 Task: Open Card Augmented Reality Review in Board IT Service Desk Management to Workspace Agile Coaching and add a team member Softage.2@softage.net, a label Purple, a checklist Brewing, an attachment from your google drive, a color Purple and finally, add a card description 'Plan and execute company team-building seminar' and a comment 'This task requires us to be proactive in identifying potential risks and taking steps to mitigate them.'. Add a start date 'Jan 02, 1900' with a due date 'Jan 09, 1900'
Action: Mouse moved to (106, 366)
Screenshot: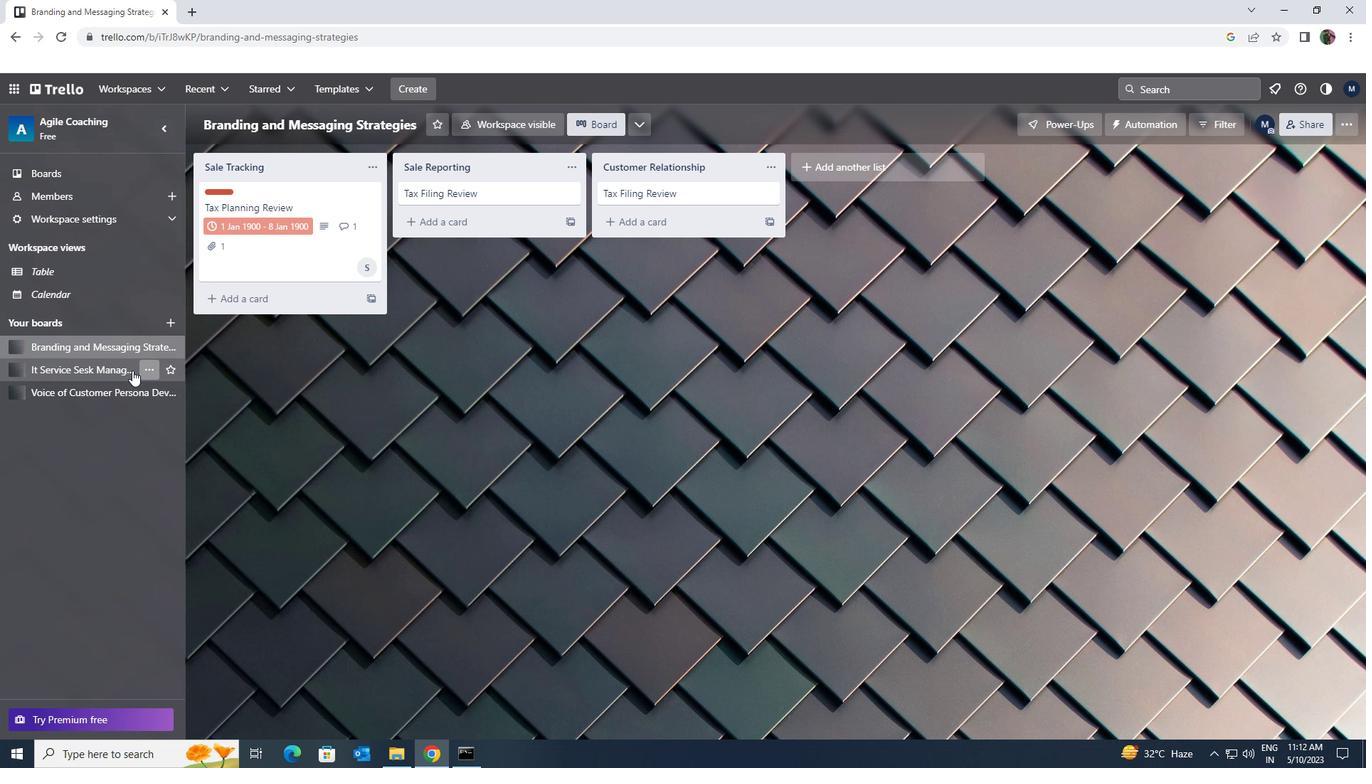 
Action: Mouse pressed left at (106, 366)
Screenshot: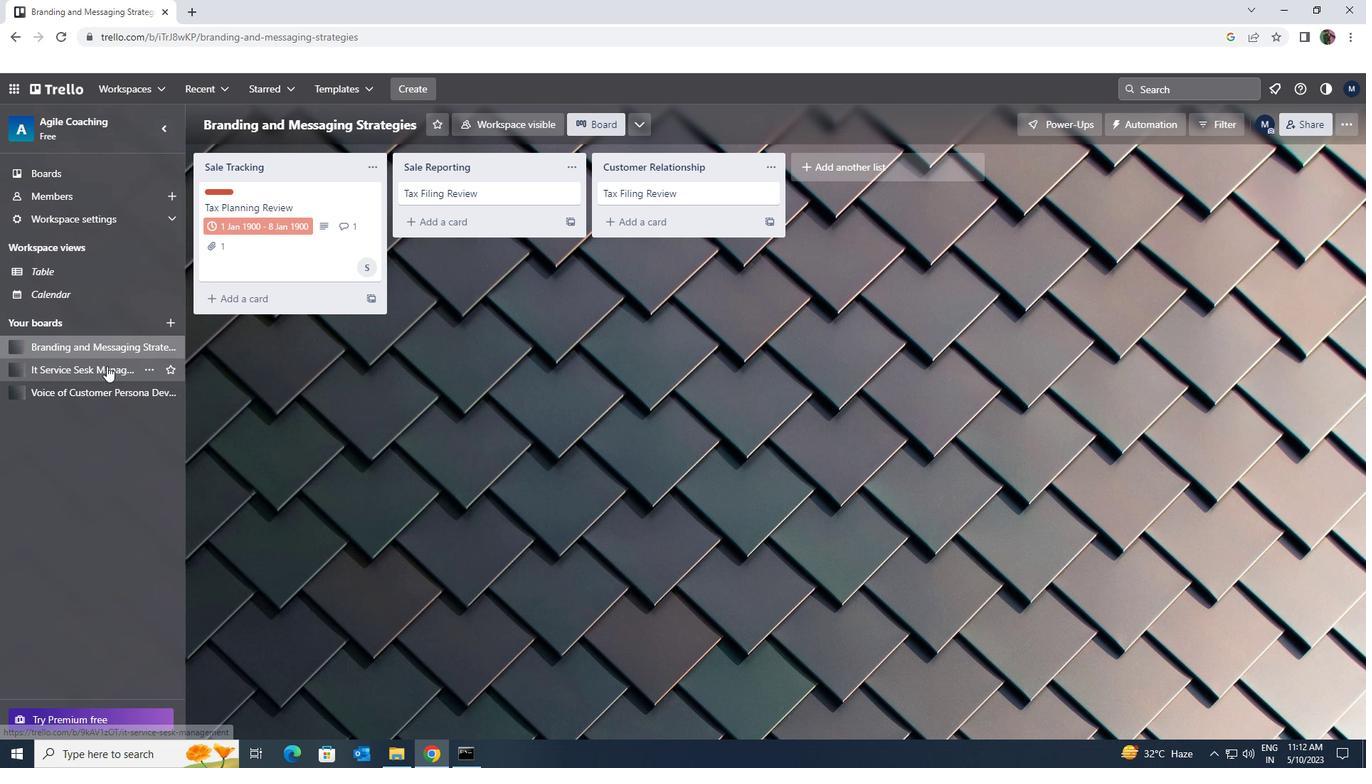 
Action: Mouse moved to (231, 193)
Screenshot: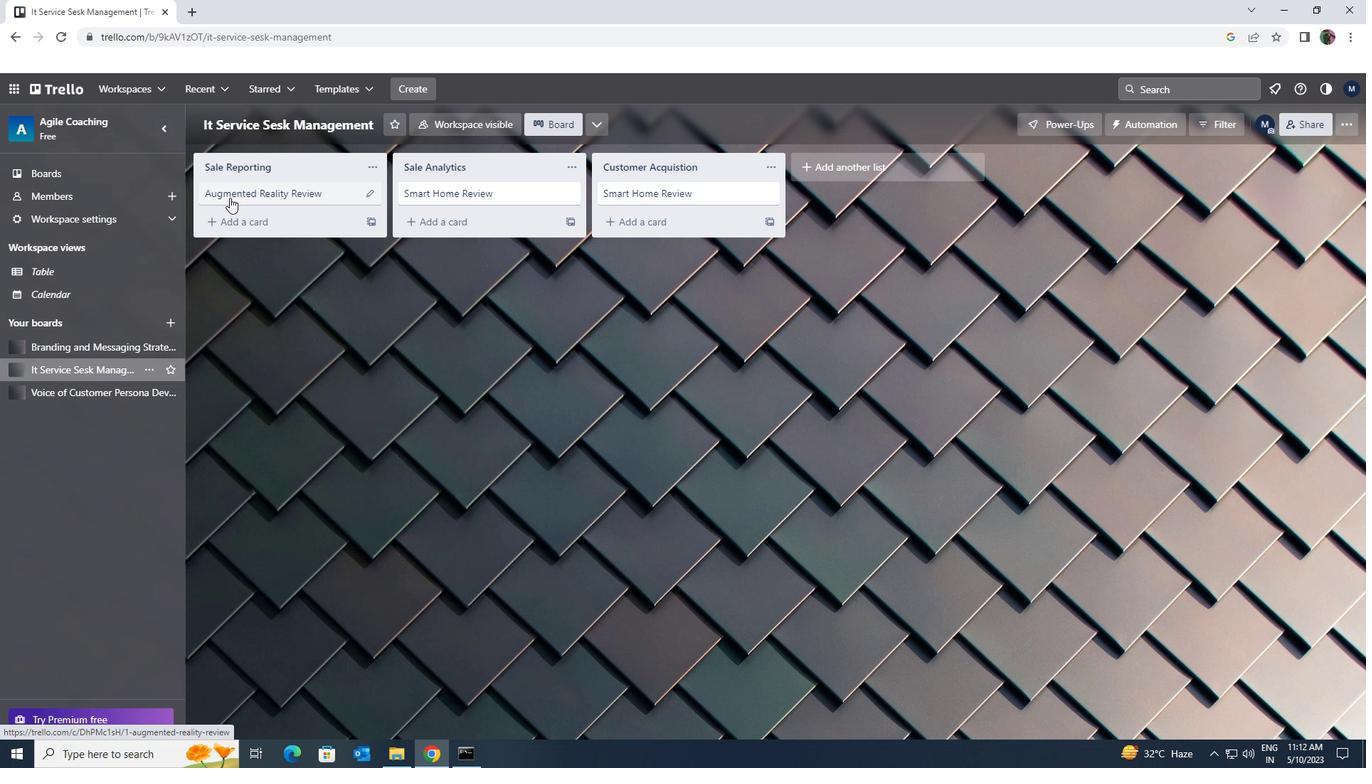 
Action: Mouse pressed left at (231, 193)
Screenshot: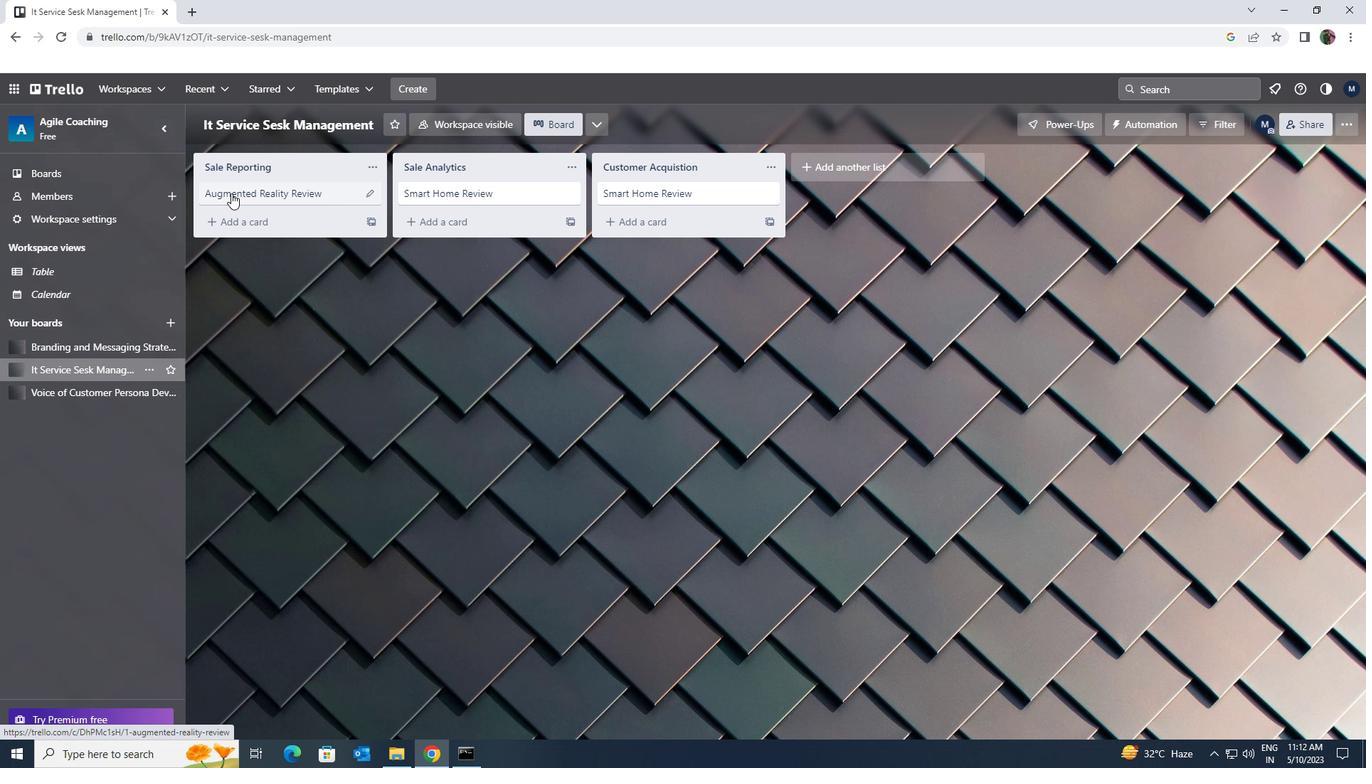 
Action: Mouse moved to (826, 204)
Screenshot: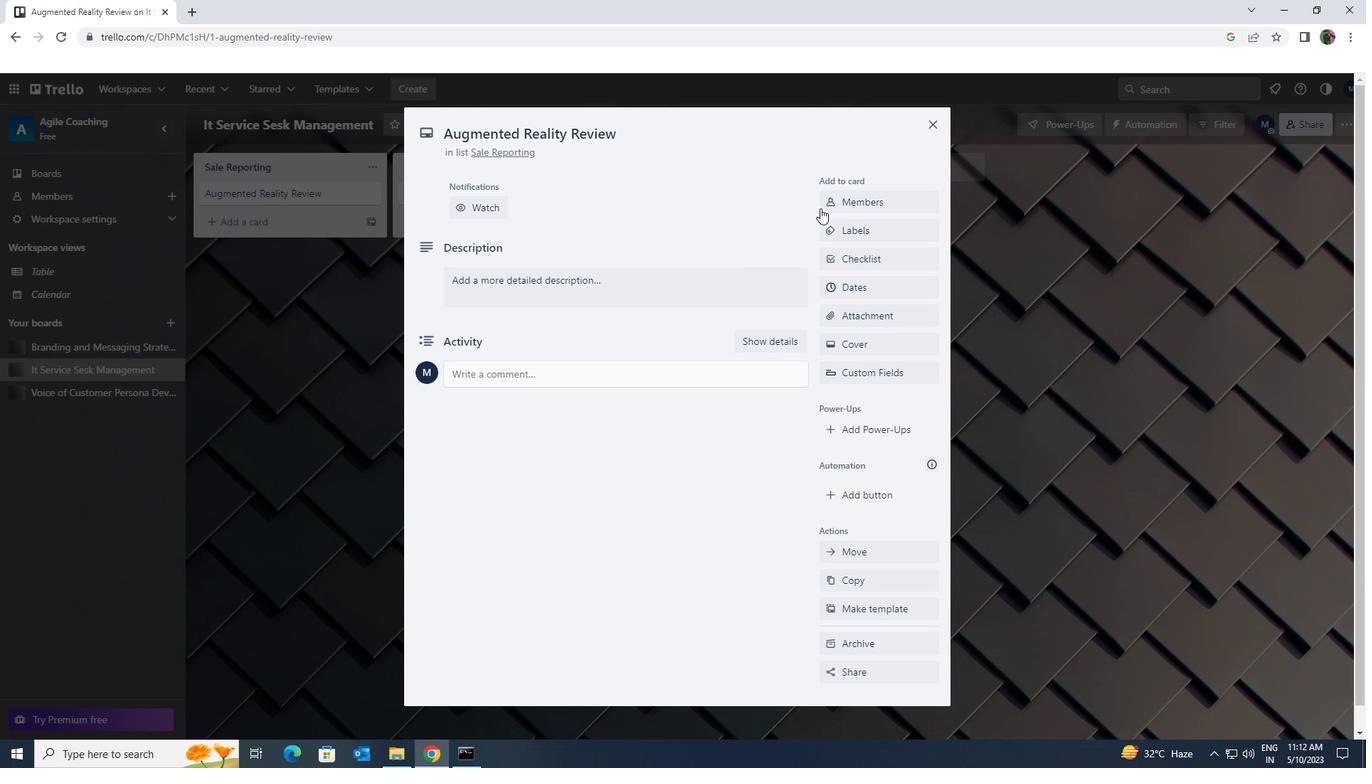 
Action: Mouse pressed left at (826, 204)
Screenshot: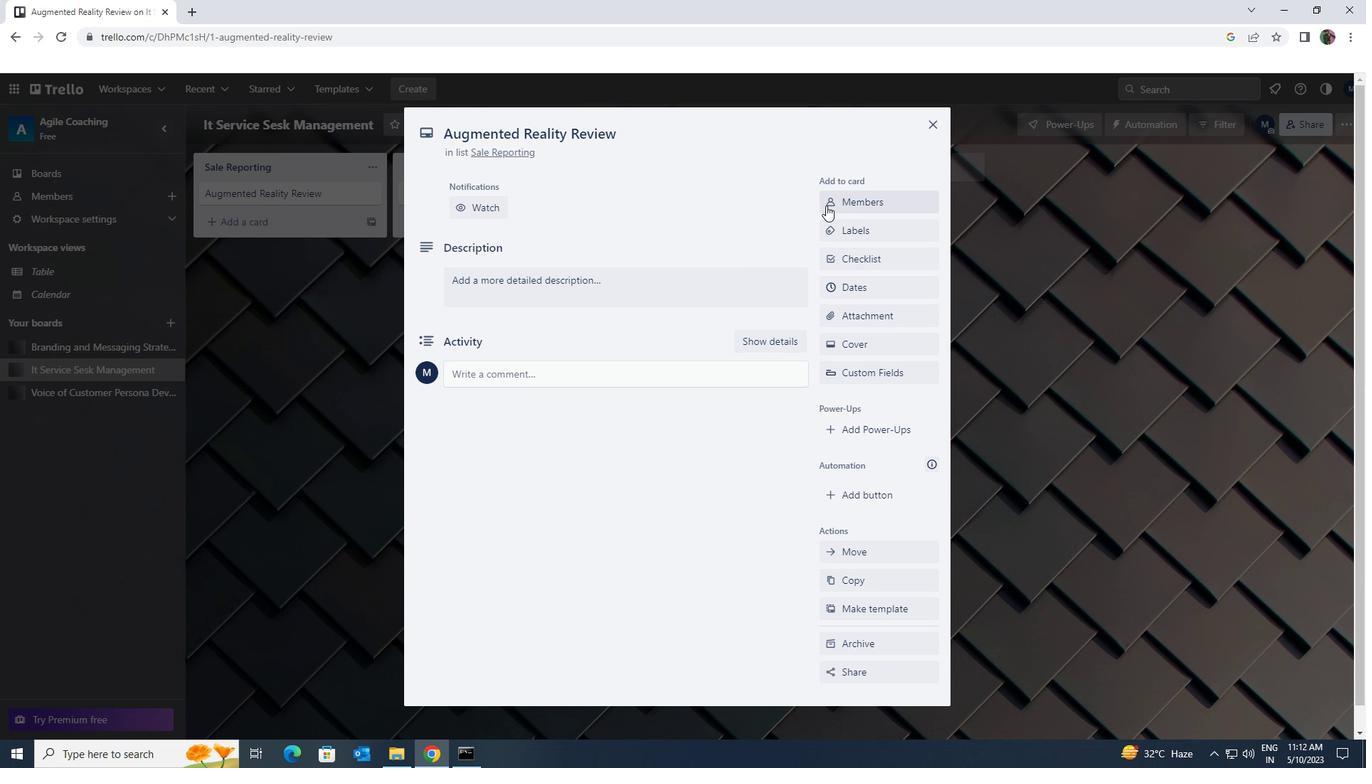
Action: Mouse moved to (828, 204)
Screenshot: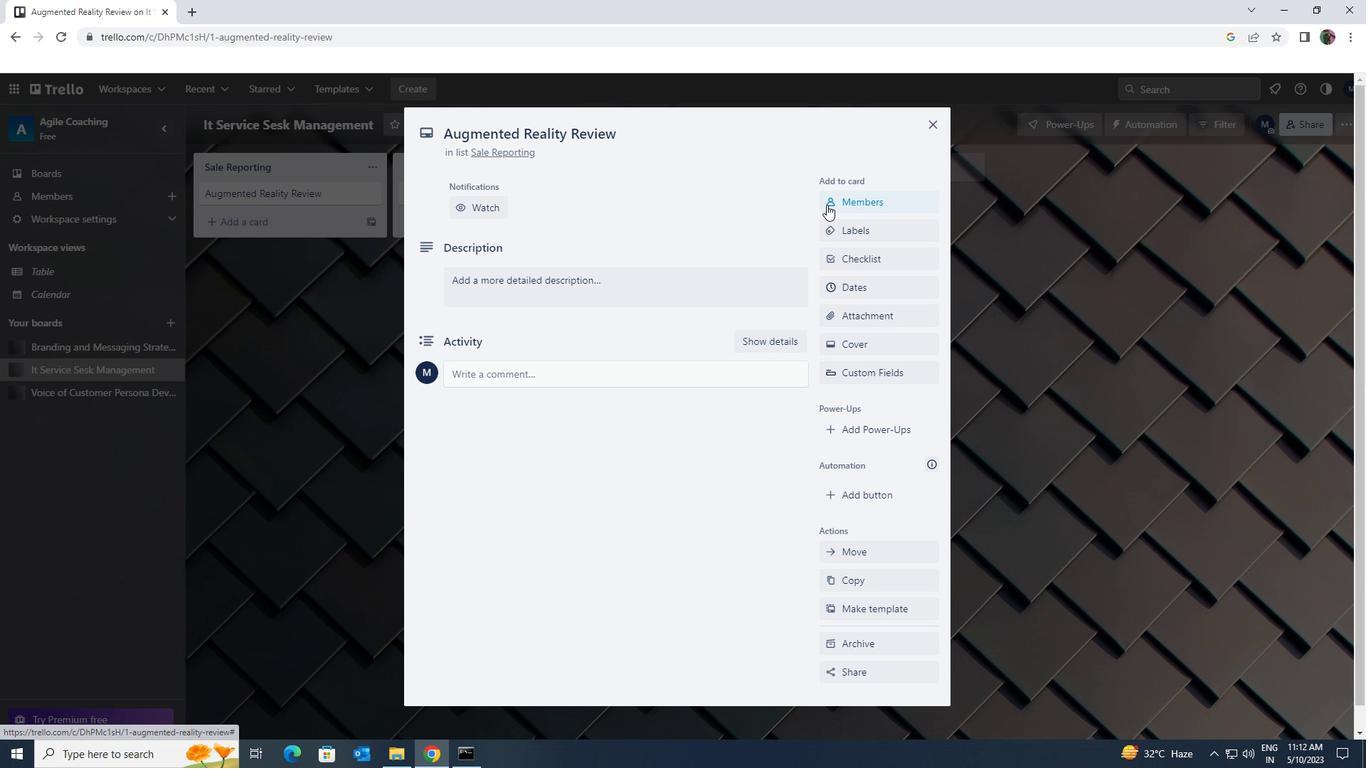 
Action: Key pressed <Key.shift>SOFTAGE.2<Key.shift>@SOFTAGE.NET
Screenshot: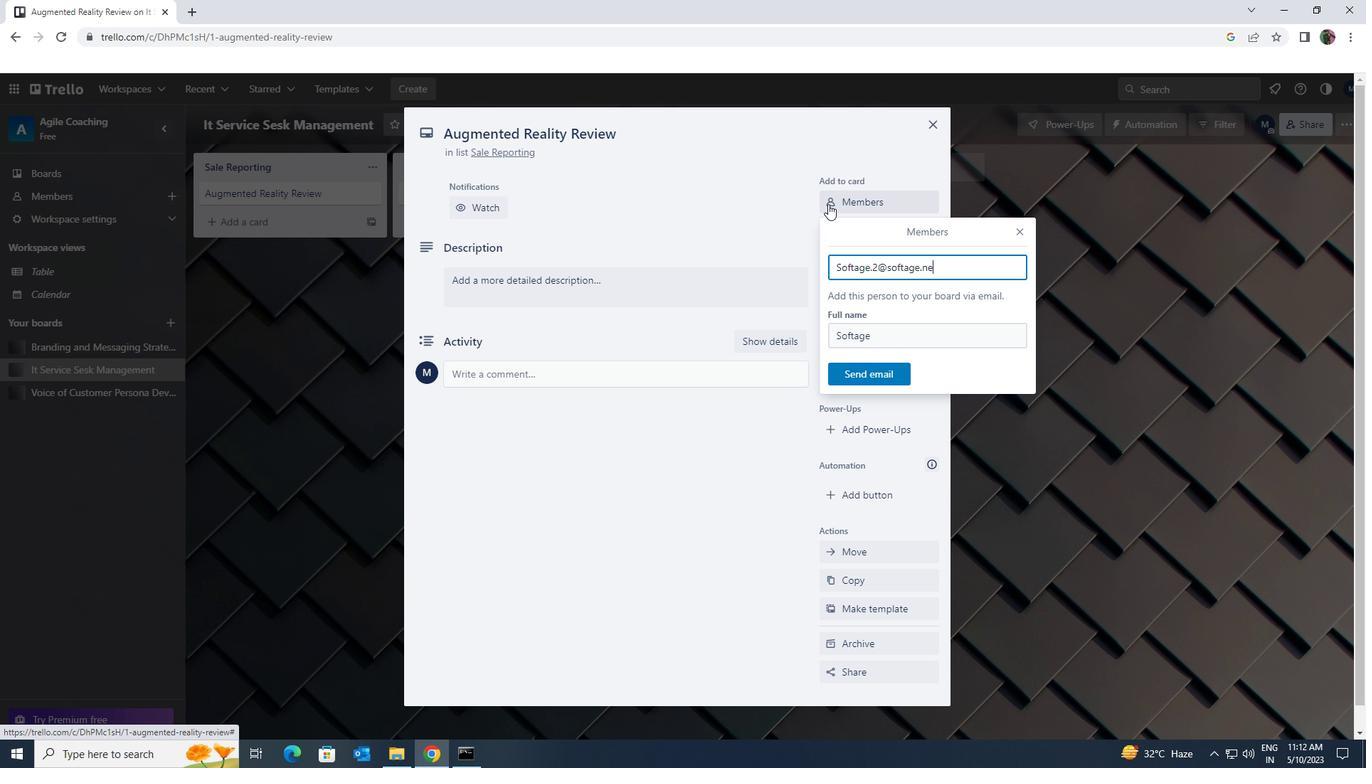
Action: Mouse moved to (888, 367)
Screenshot: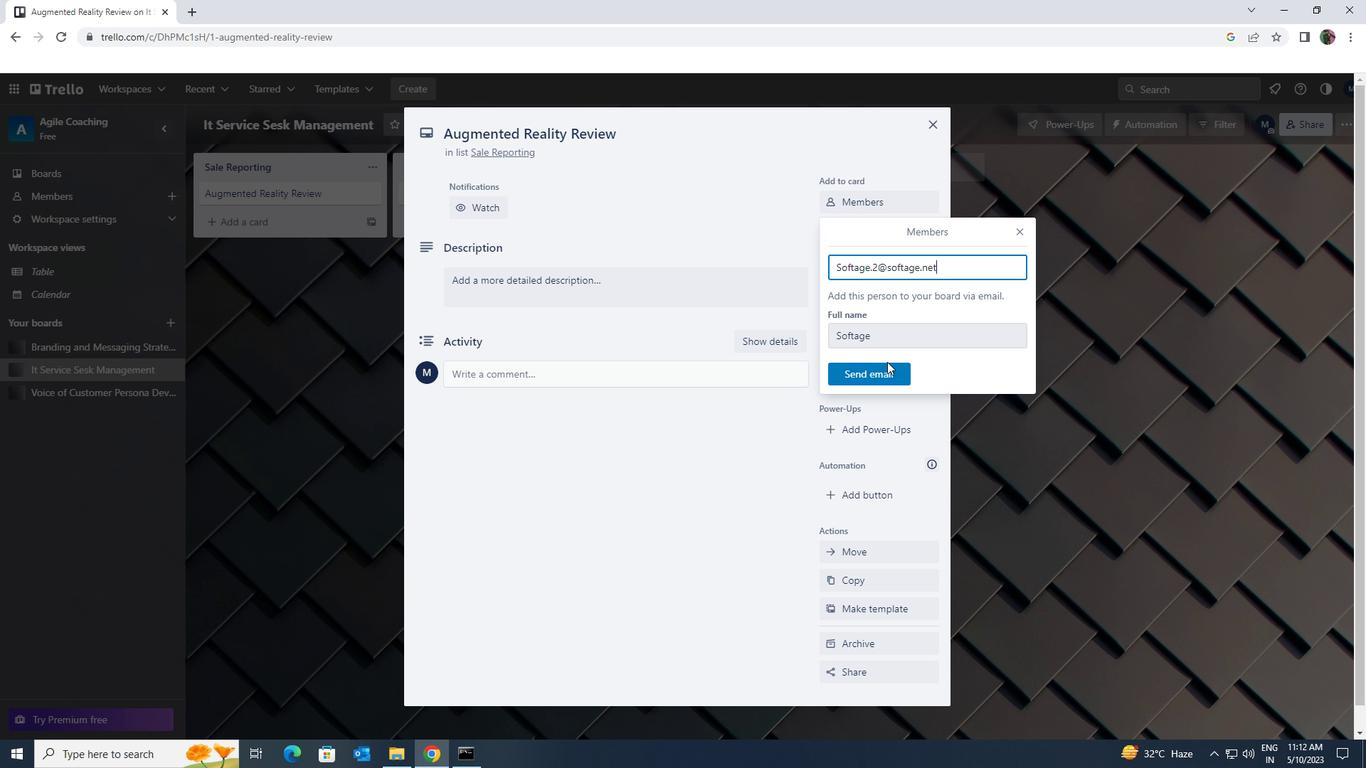 
Action: Mouse pressed left at (888, 367)
Screenshot: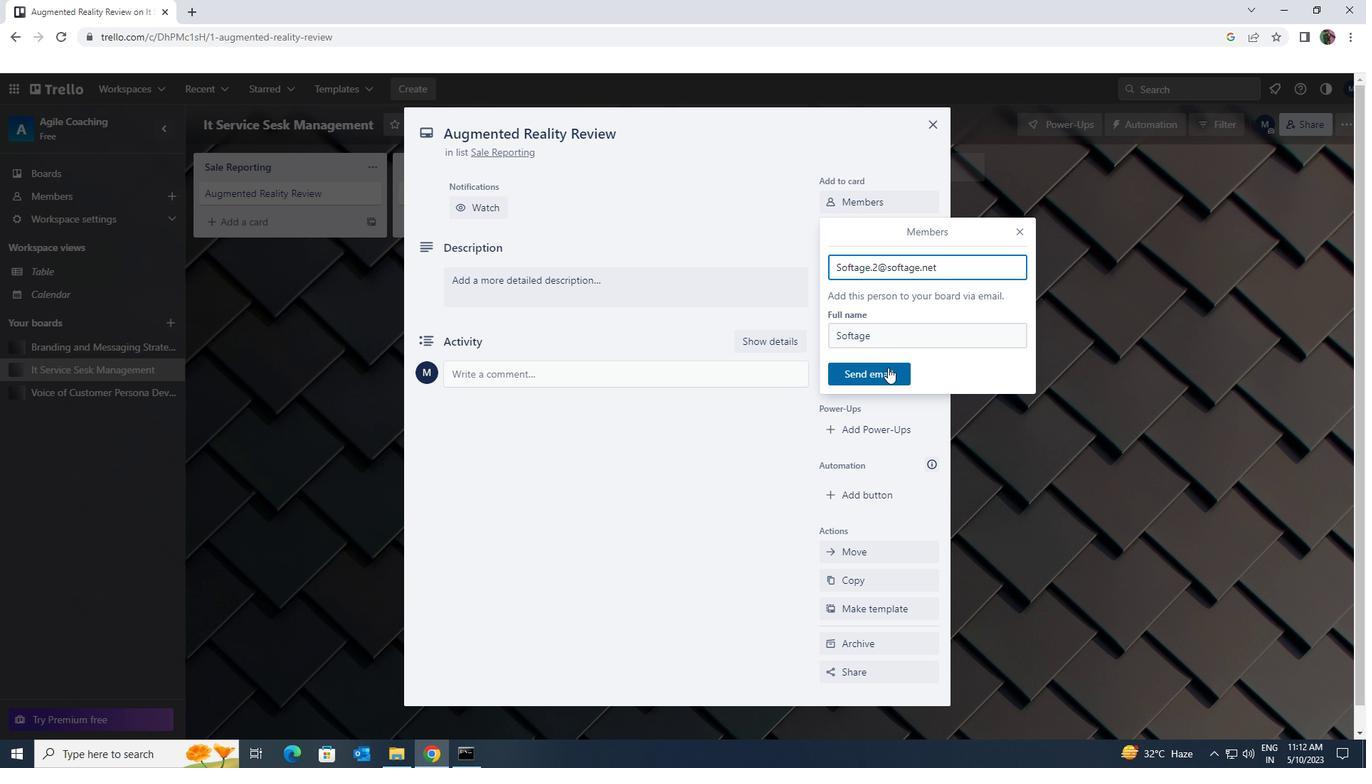 
Action: Mouse moved to (888, 285)
Screenshot: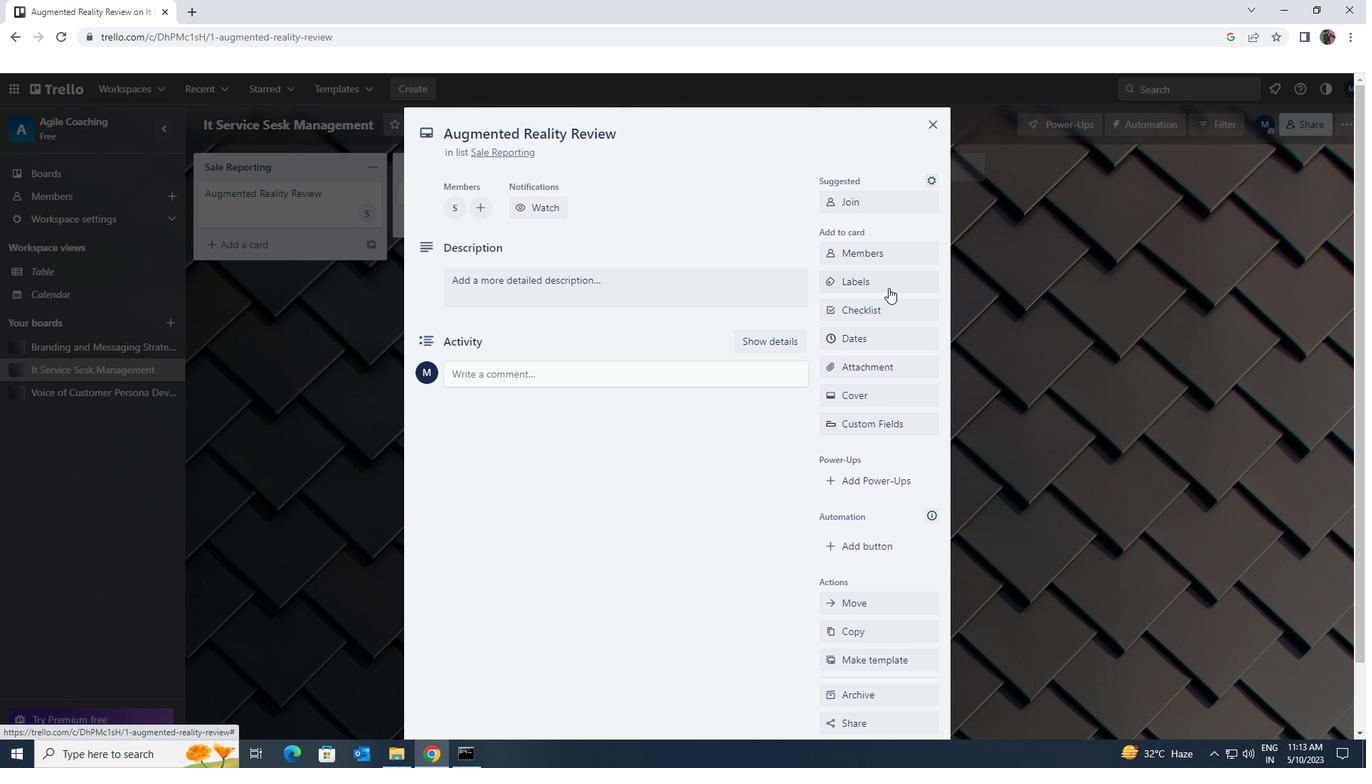 
Action: Mouse pressed left at (888, 285)
Screenshot: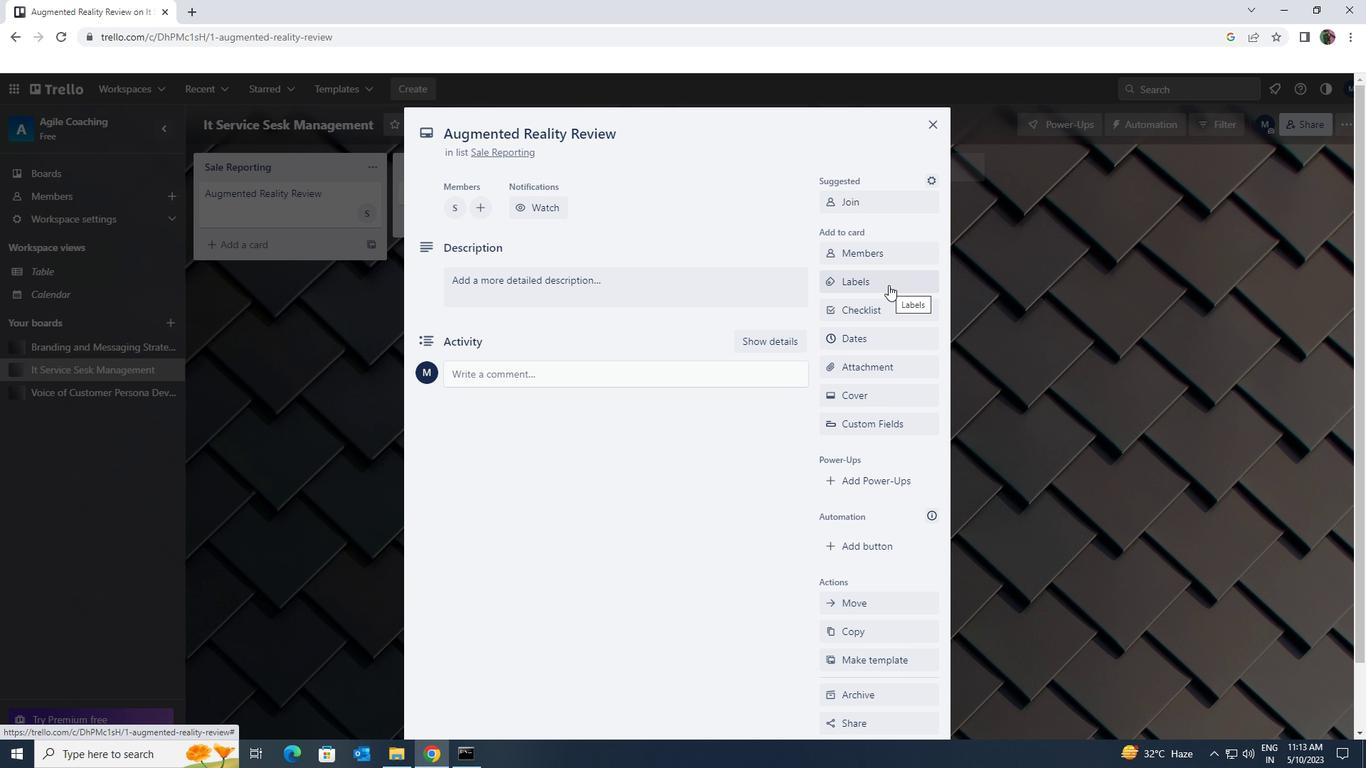 
Action: Mouse moved to (920, 559)
Screenshot: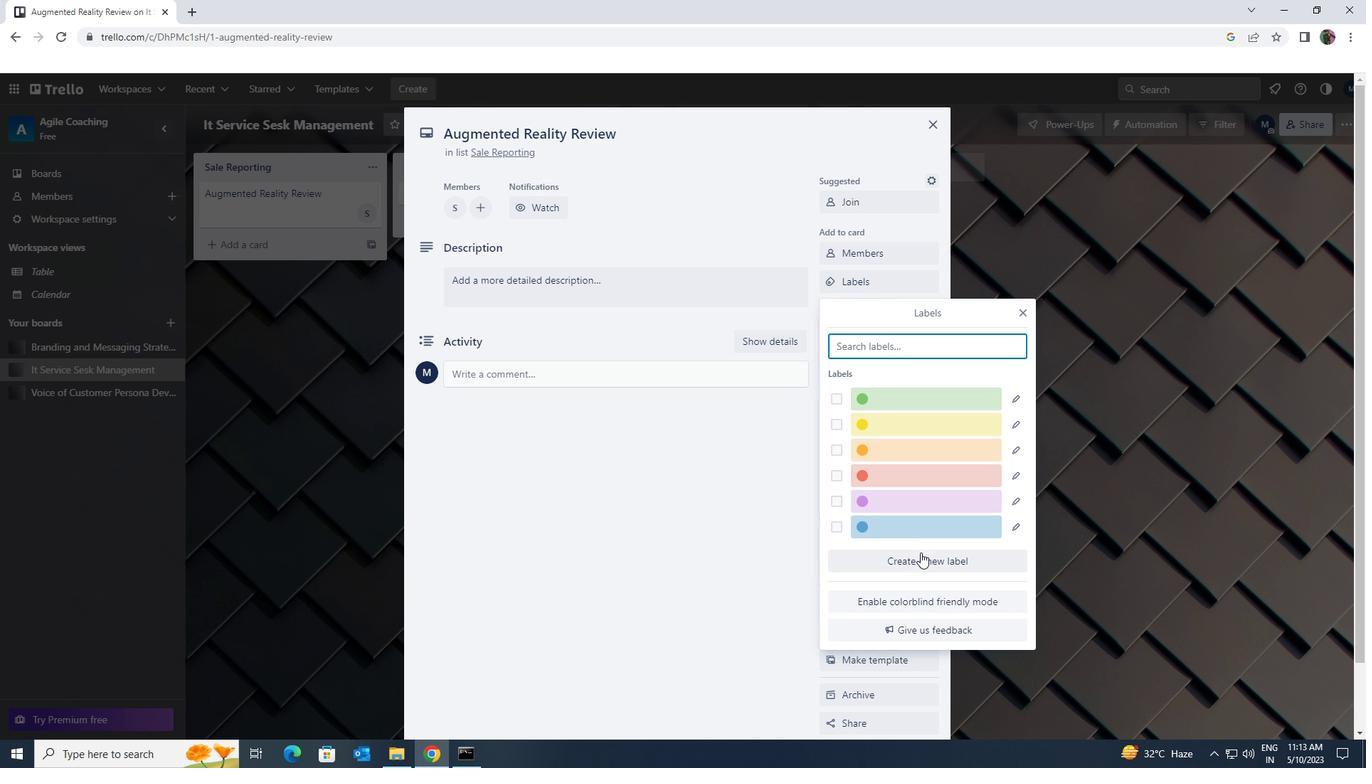 
Action: Mouse pressed left at (920, 559)
Screenshot: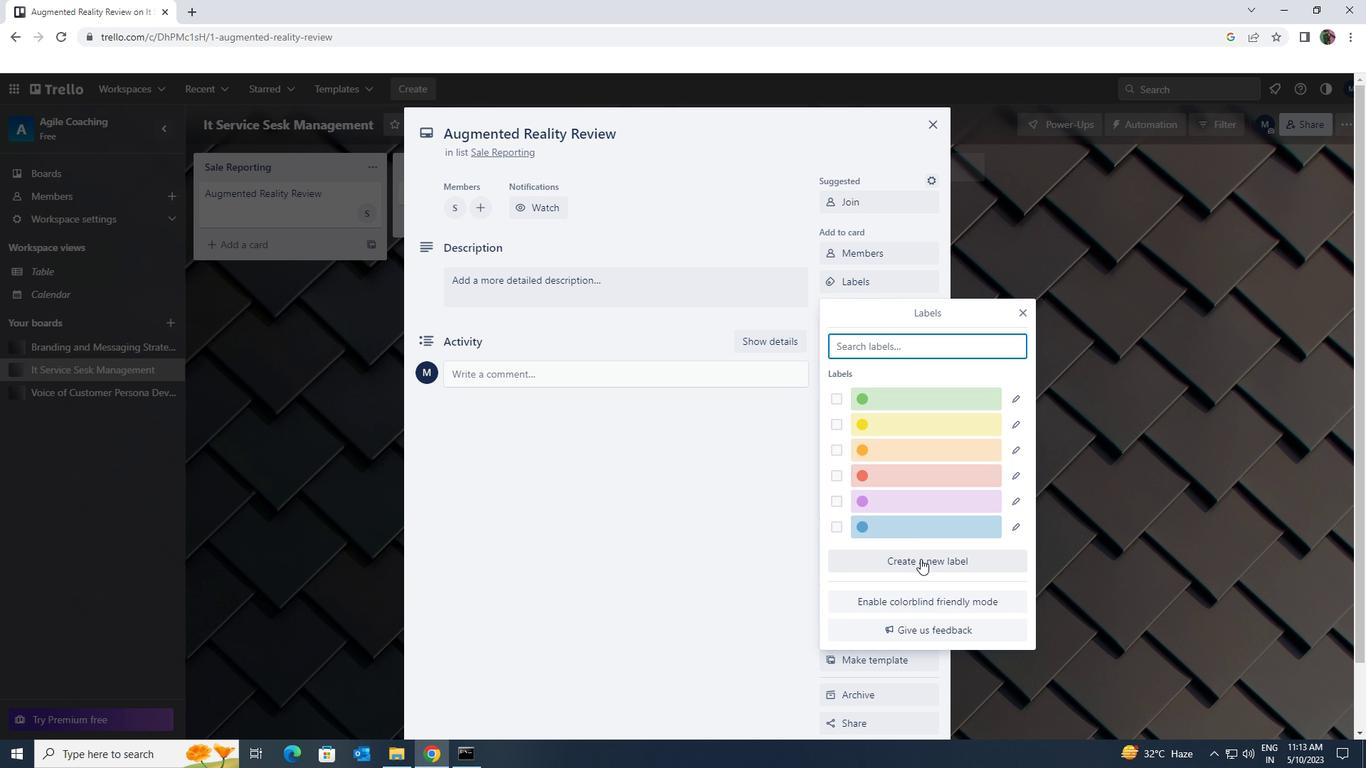 
Action: Mouse moved to (999, 544)
Screenshot: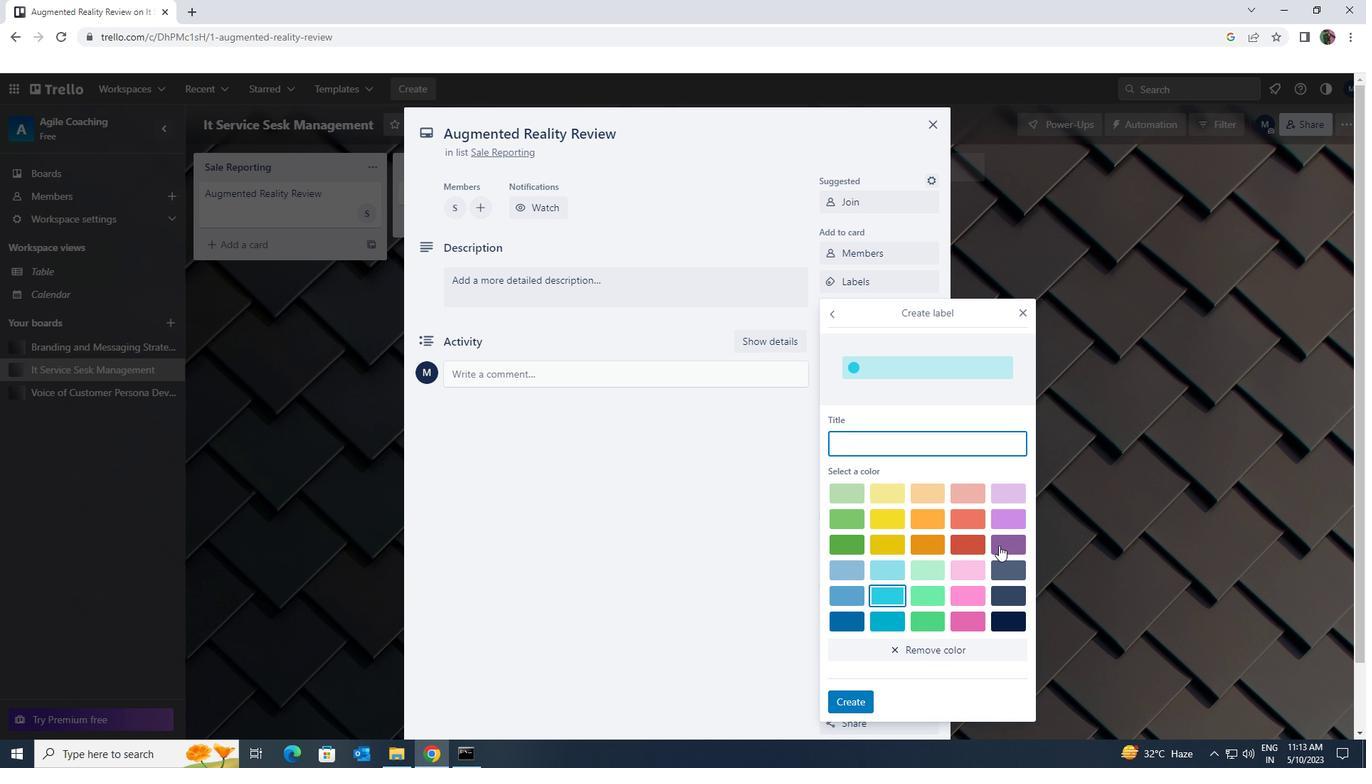 
Action: Mouse pressed left at (999, 544)
Screenshot: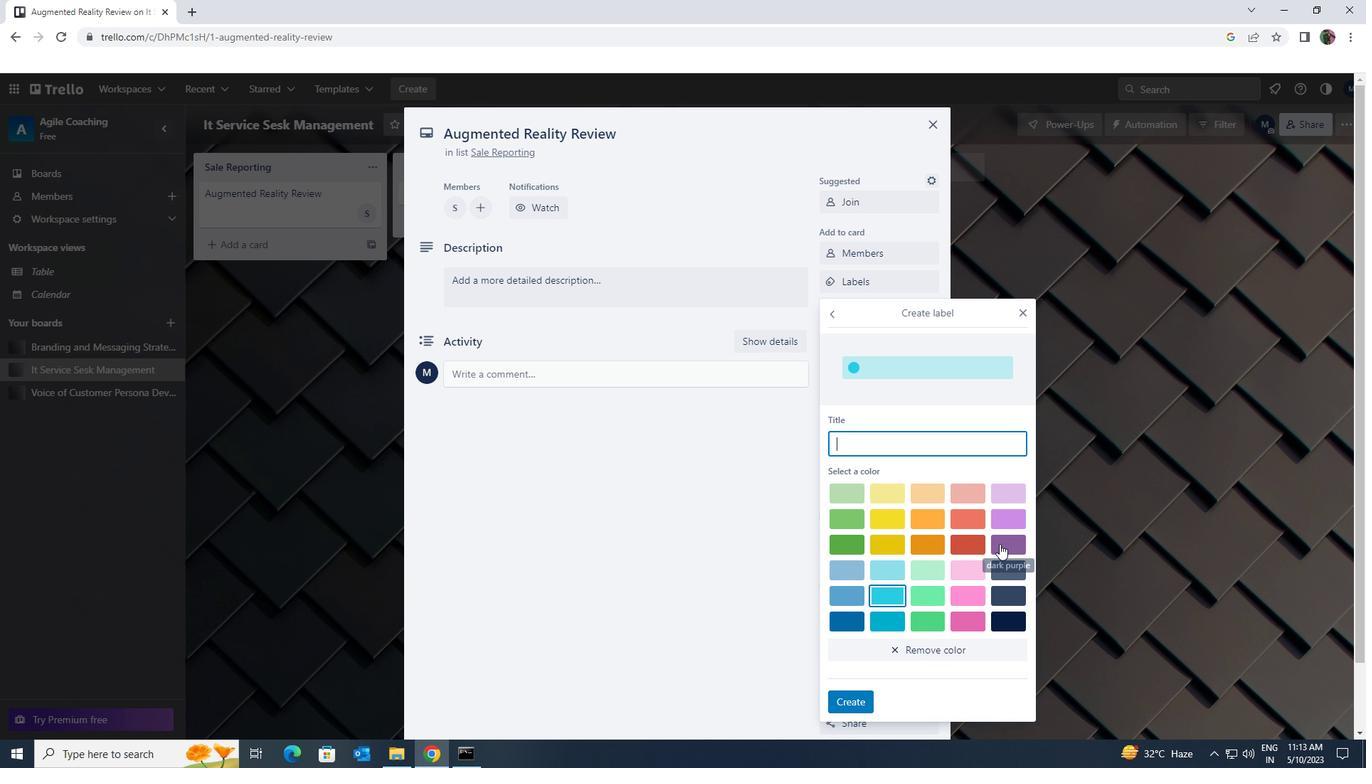 
Action: Mouse moved to (850, 706)
Screenshot: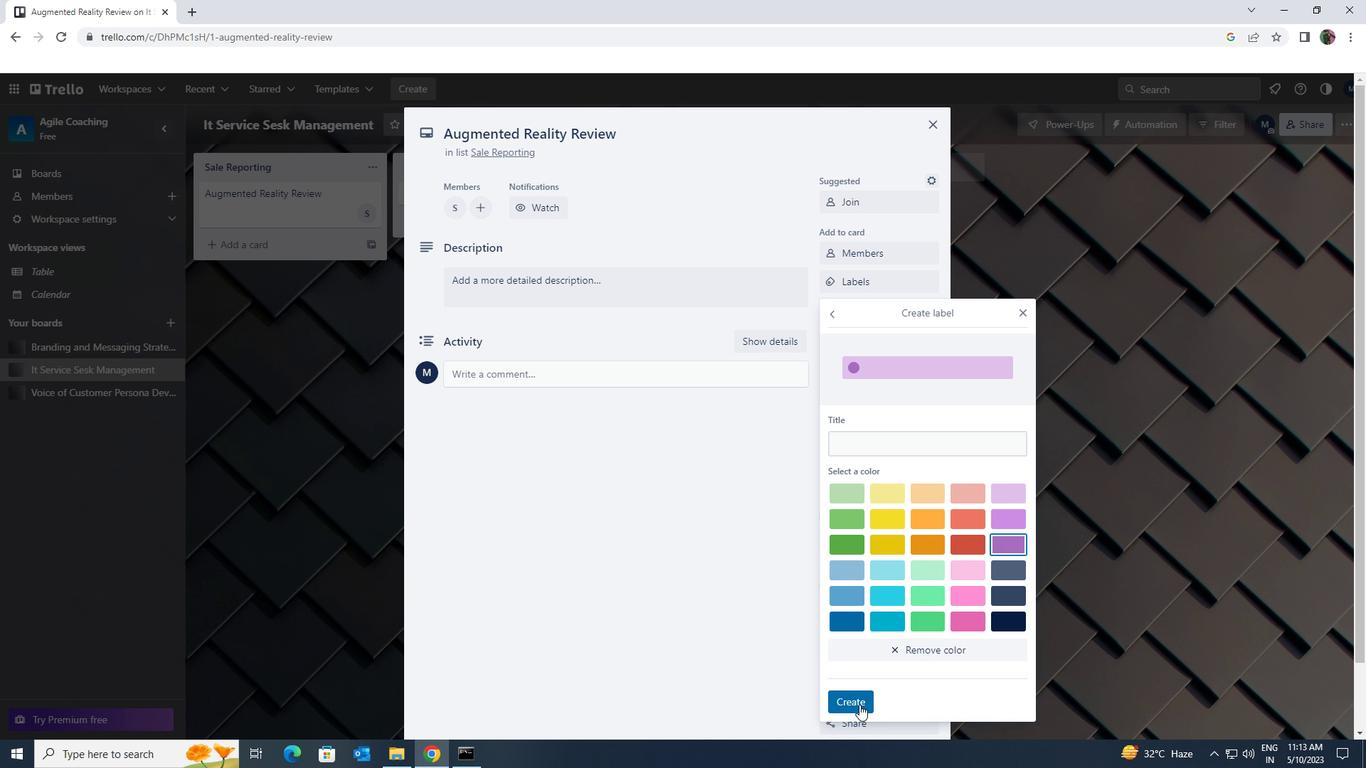 
Action: Mouse pressed left at (850, 706)
Screenshot: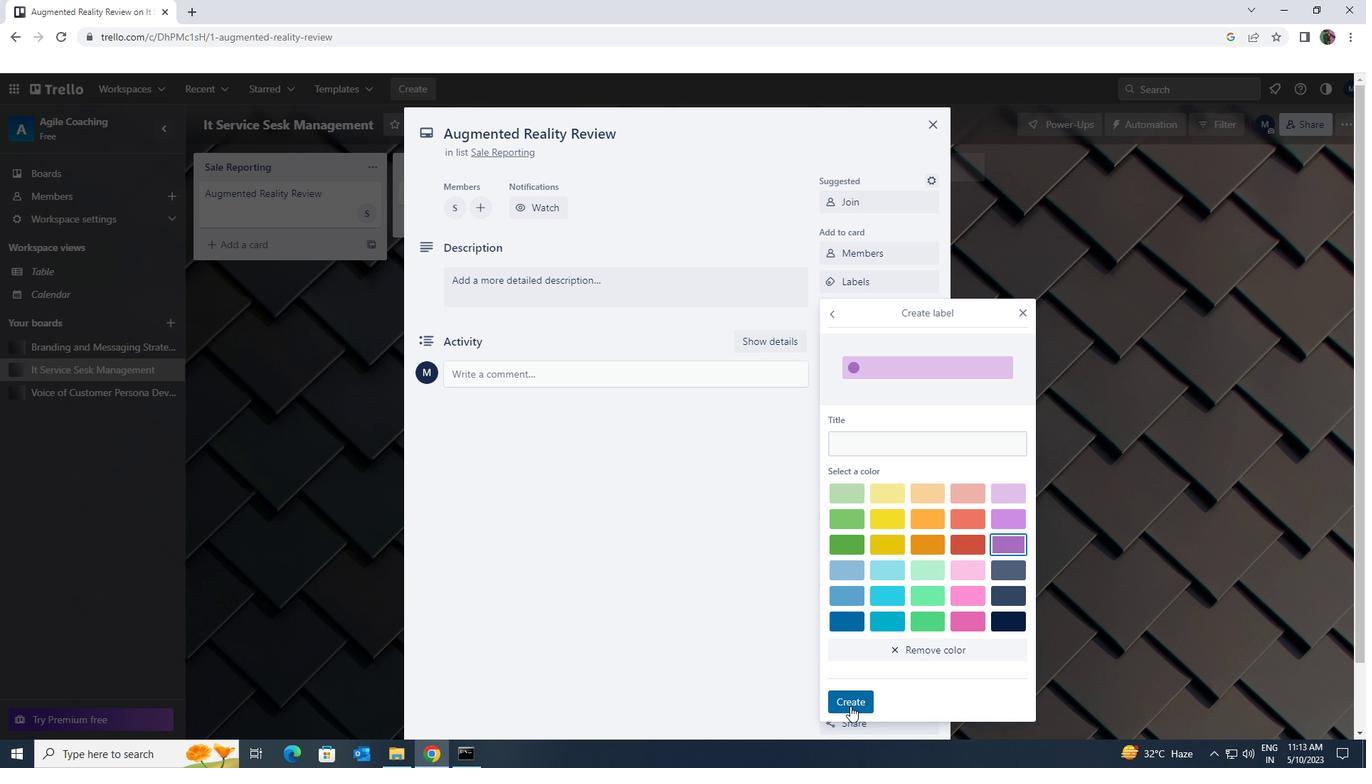 
Action: Mouse moved to (1017, 313)
Screenshot: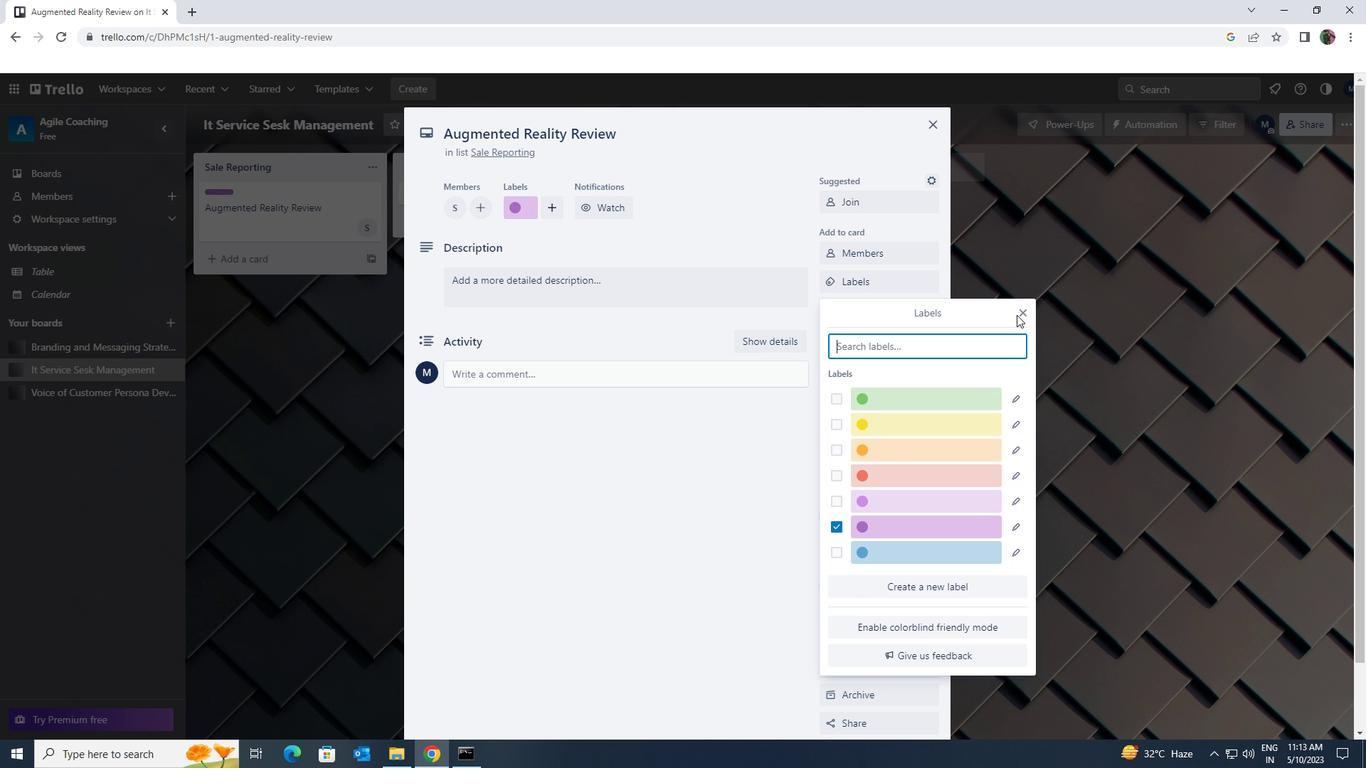 
Action: Mouse pressed left at (1017, 313)
Screenshot: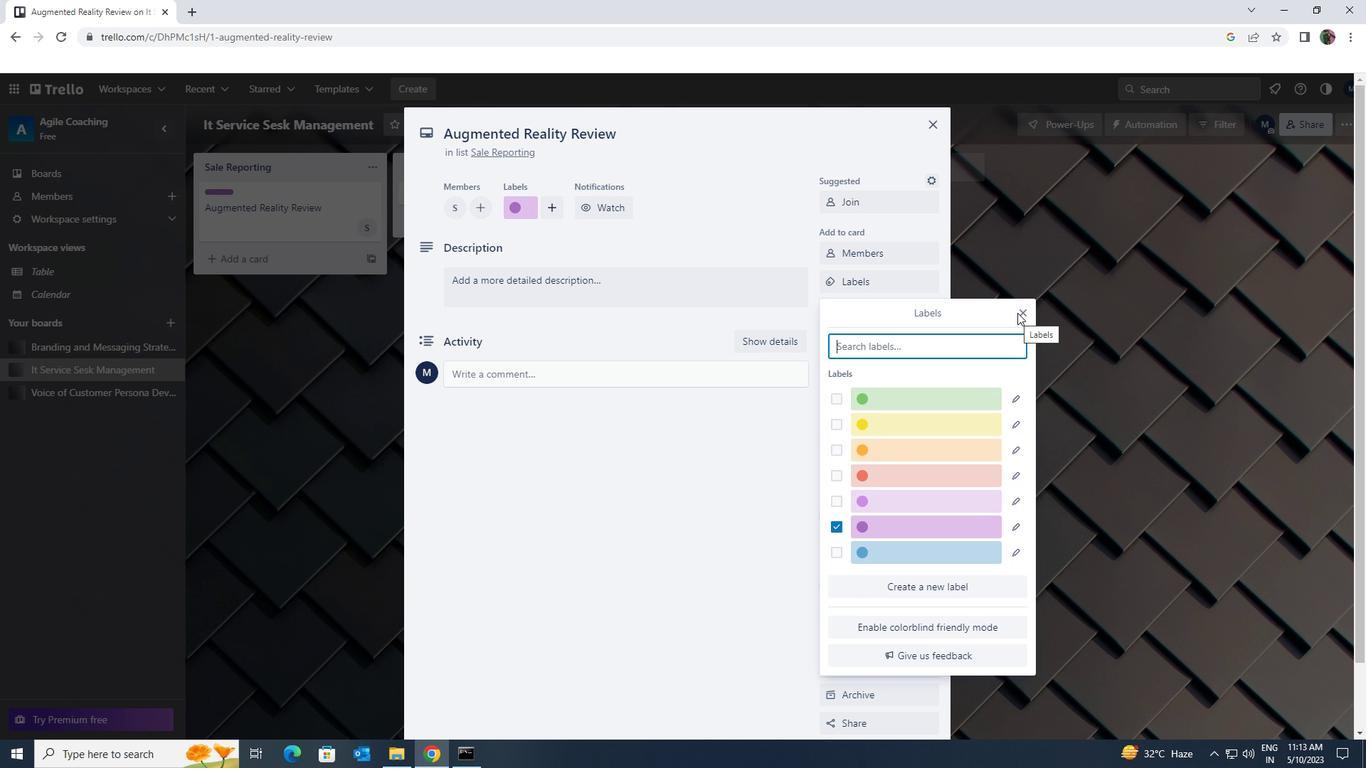 
Action: Mouse moved to (1024, 315)
Screenshot: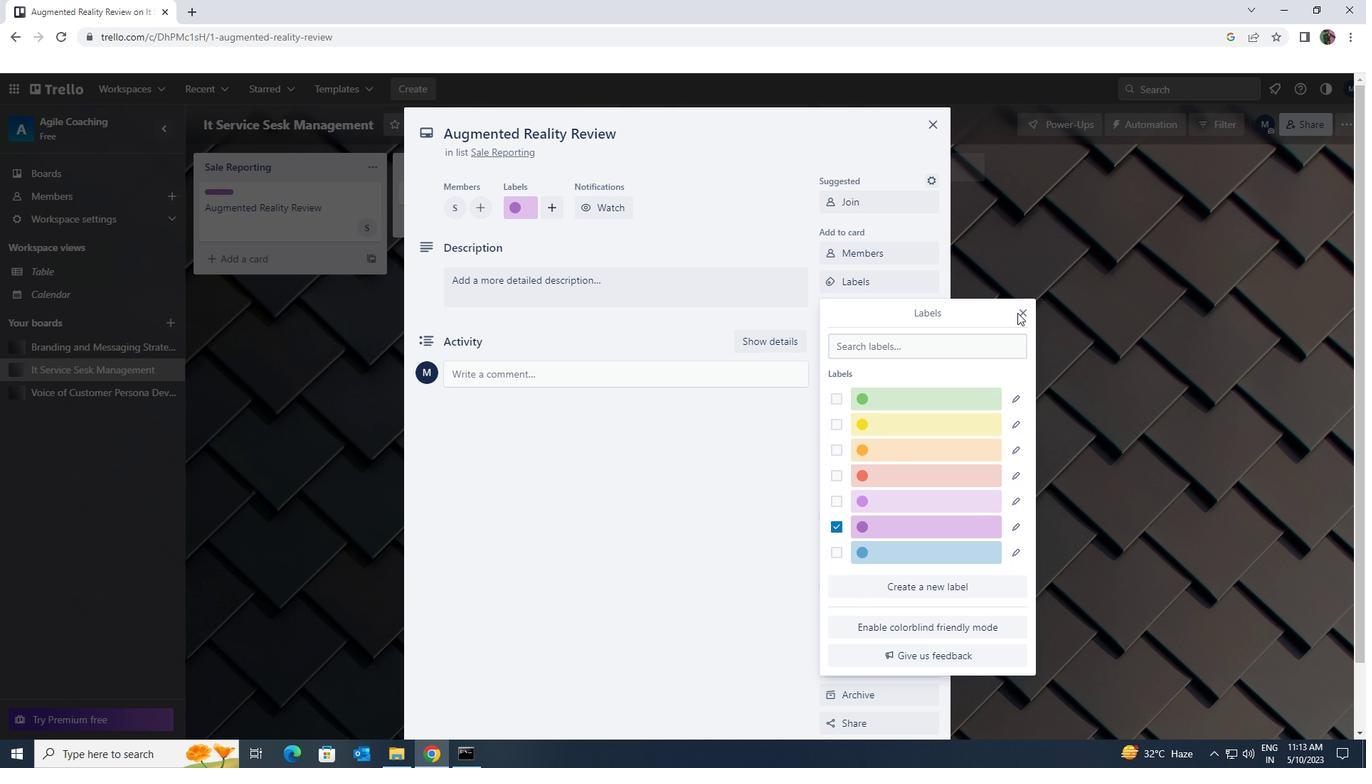 
Action: Mouse pressed left at (1024, 315)
Screenshot: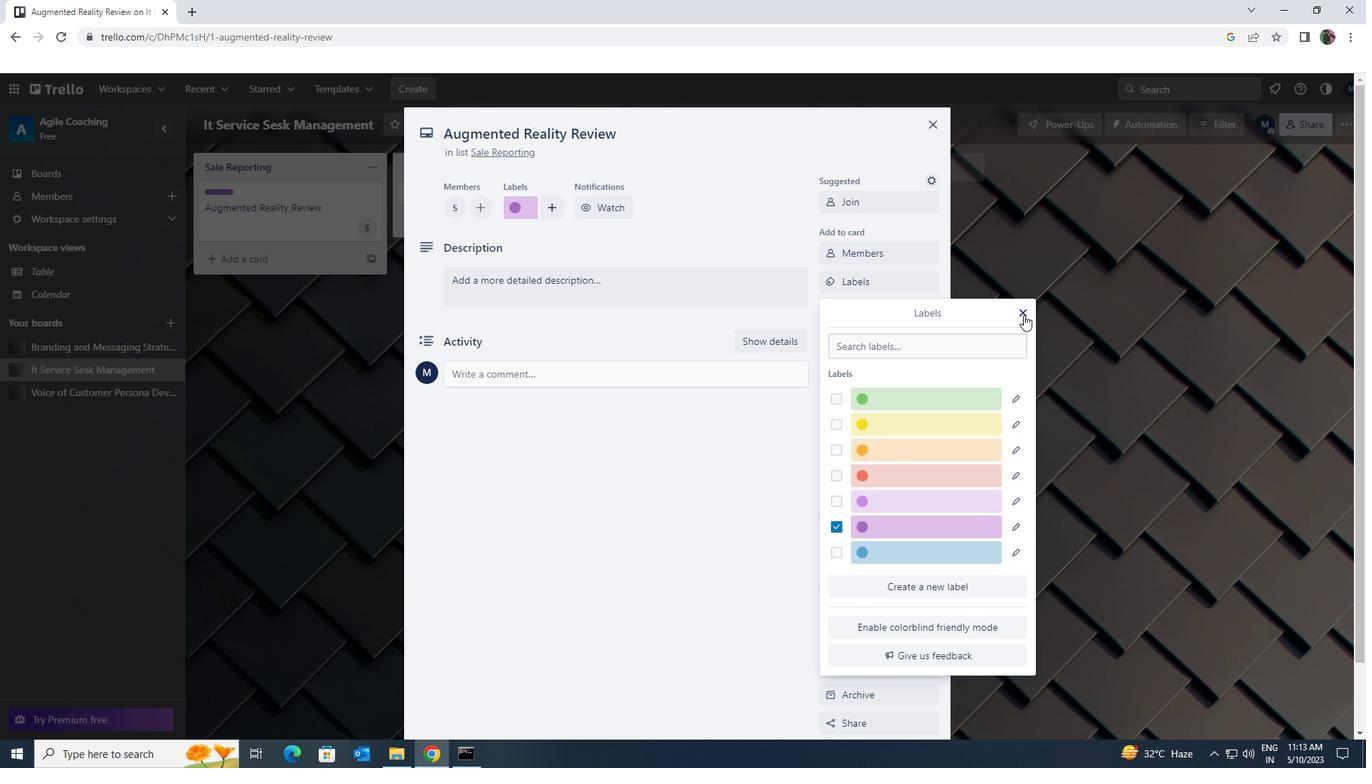 
Action: Mouse moved to (908, 313)
Screenshot: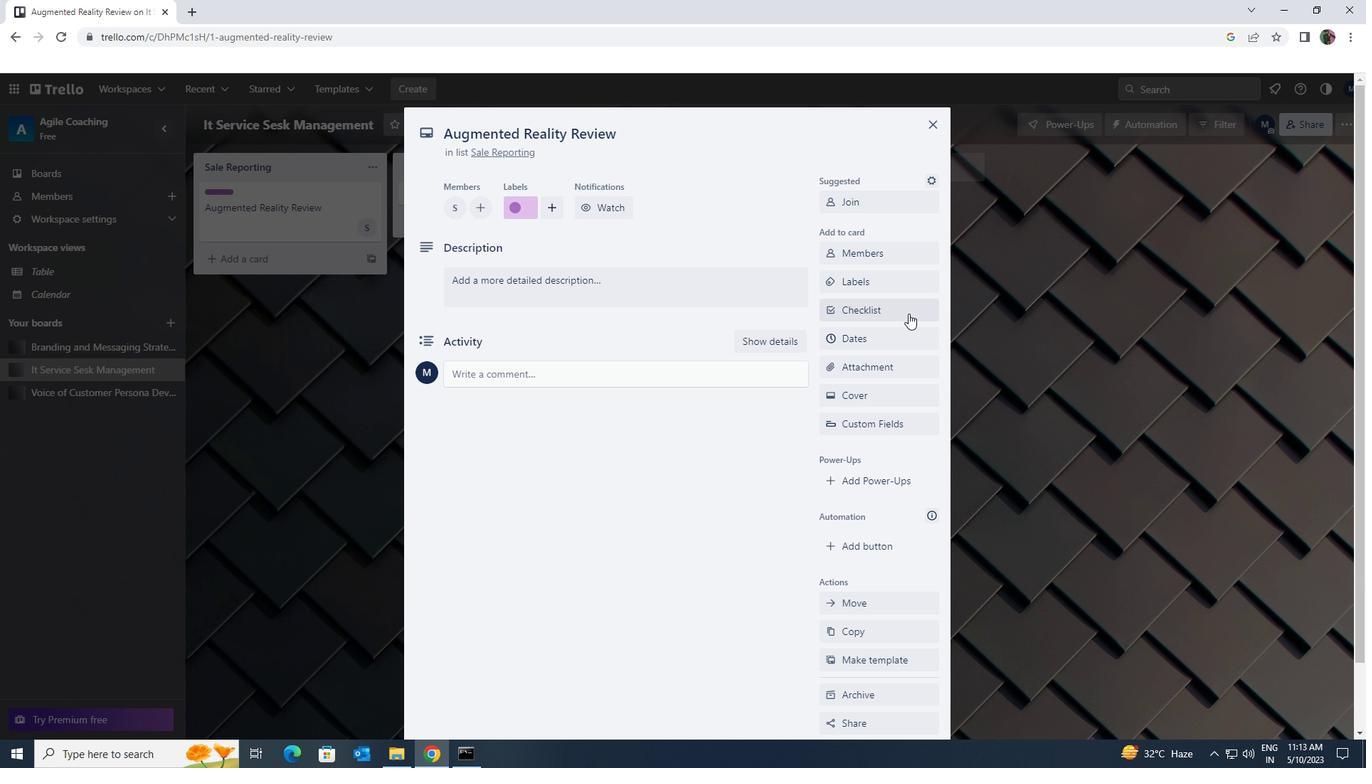 
Action: Mouse pressed left at (908, 313)
Screenshot: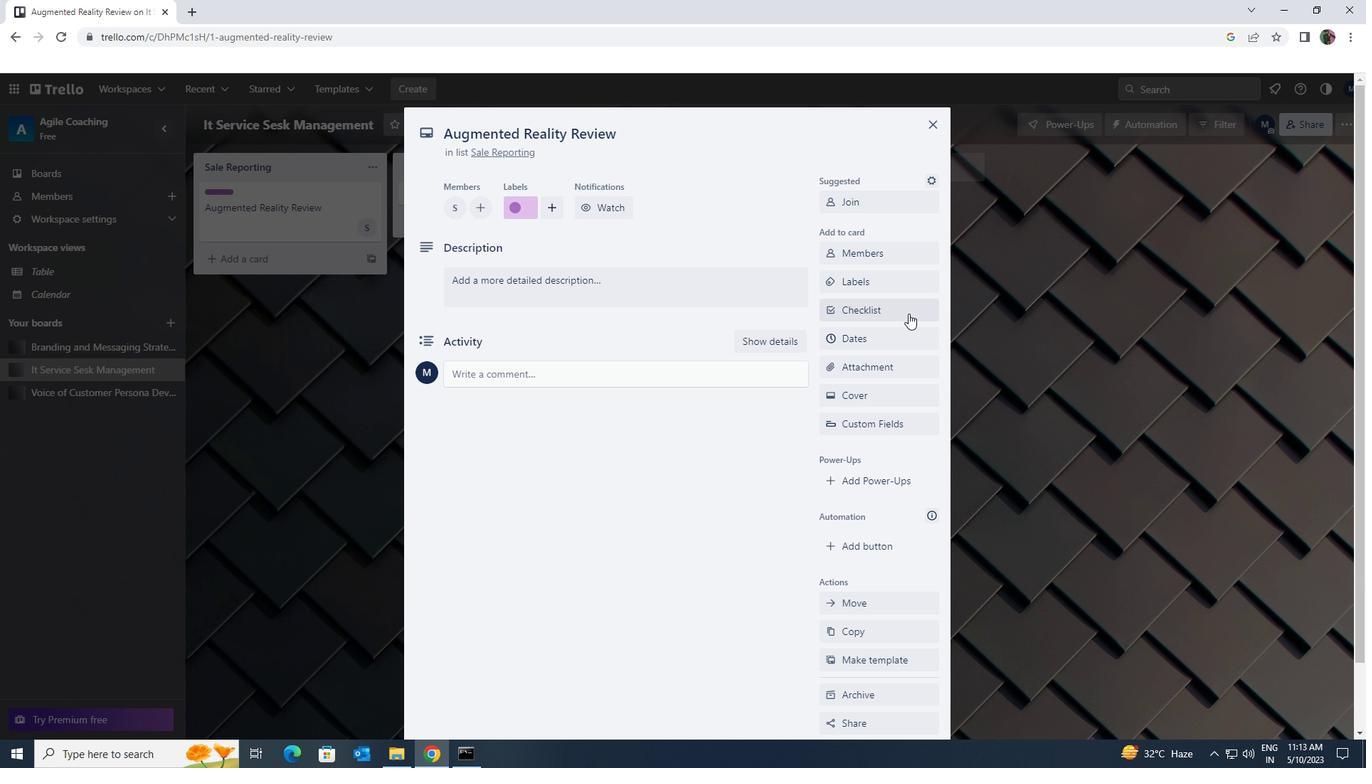 
Action: Key pressed <Key.shift>BREWING
Screenshot: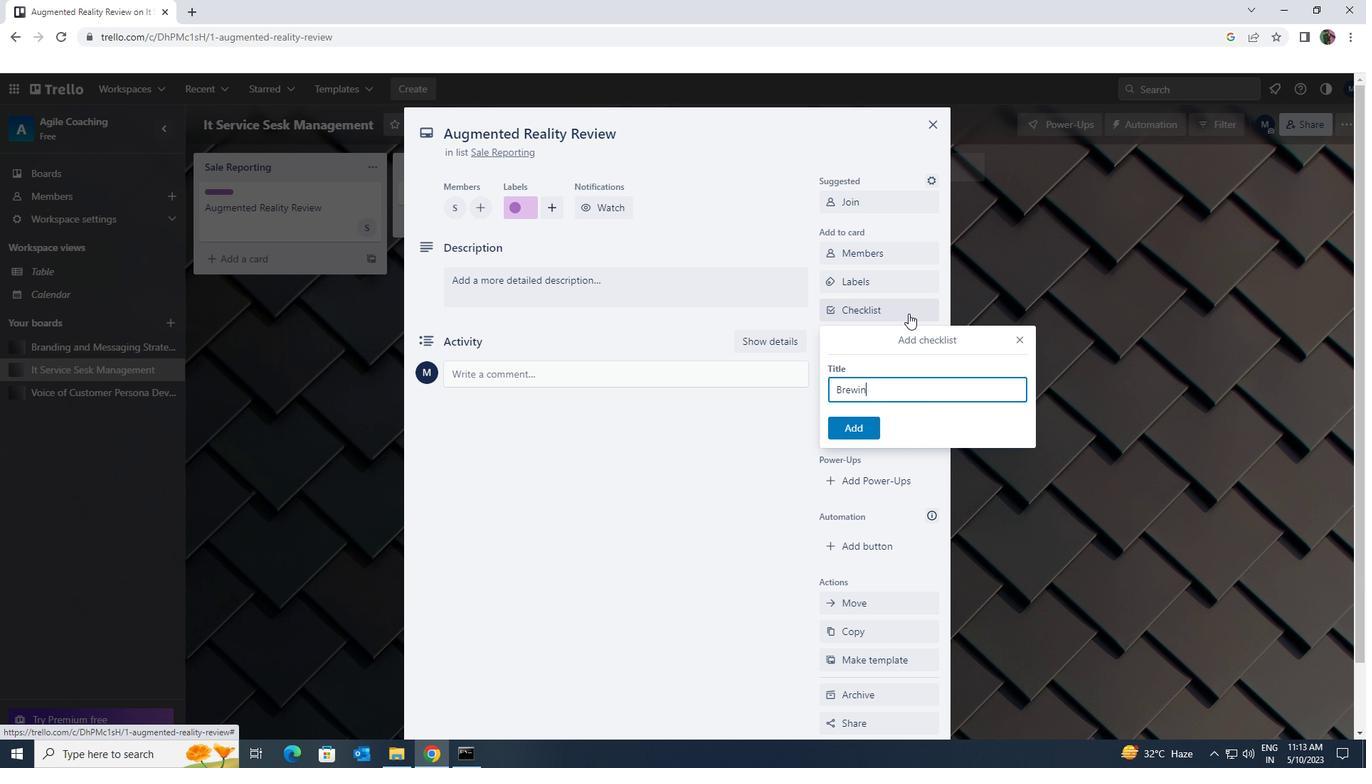 
Action: Mouse moved to (868, 422)
Screenshot: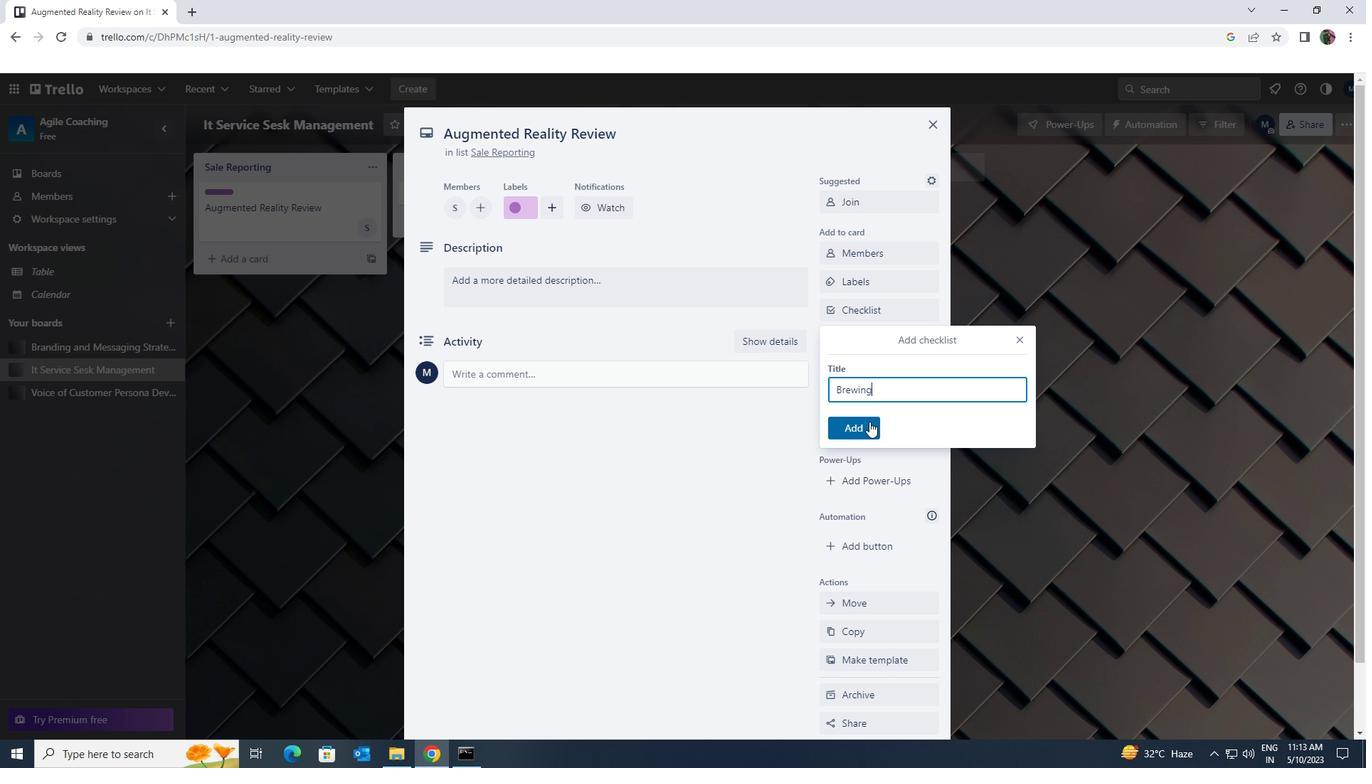 
Action: Mouse pressed left at (868, 422)
Screenshot: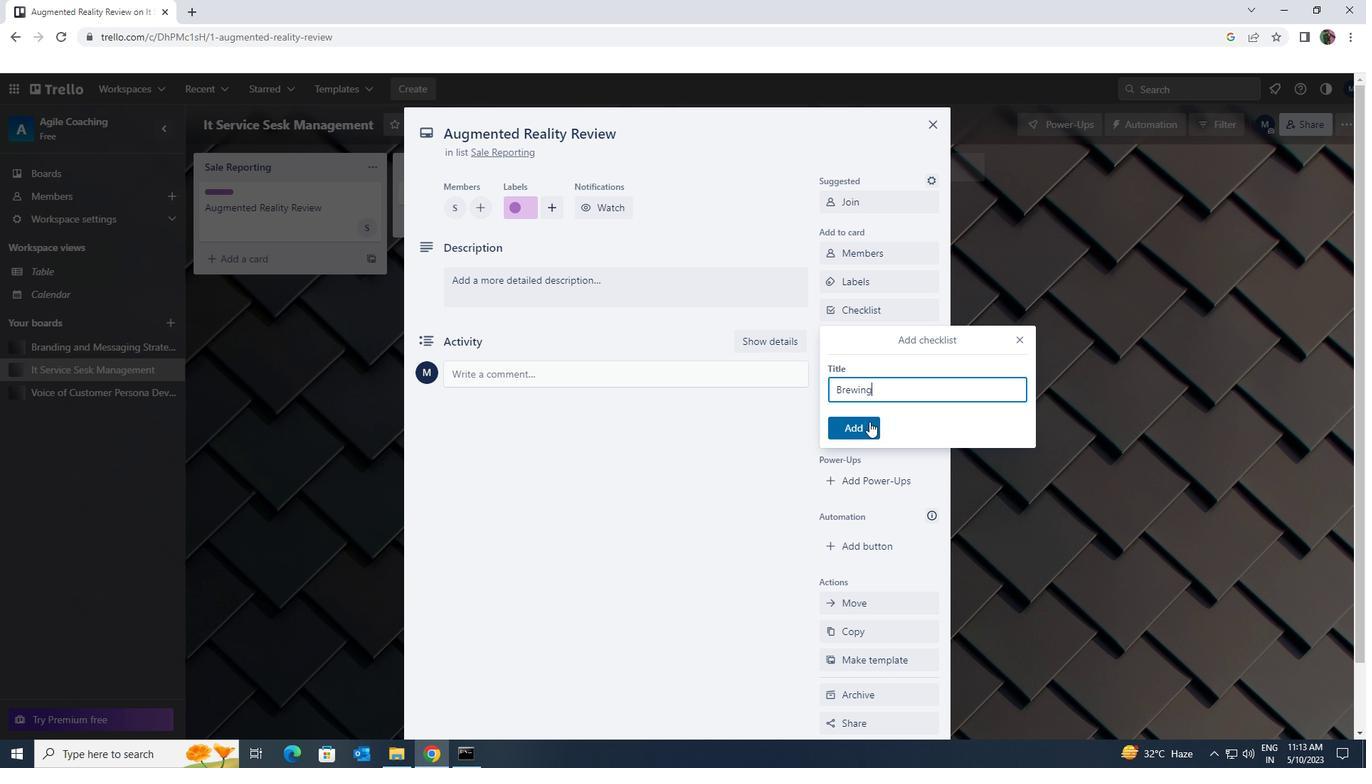 
Action: Mouse moved to (873, 365)
Screenshot: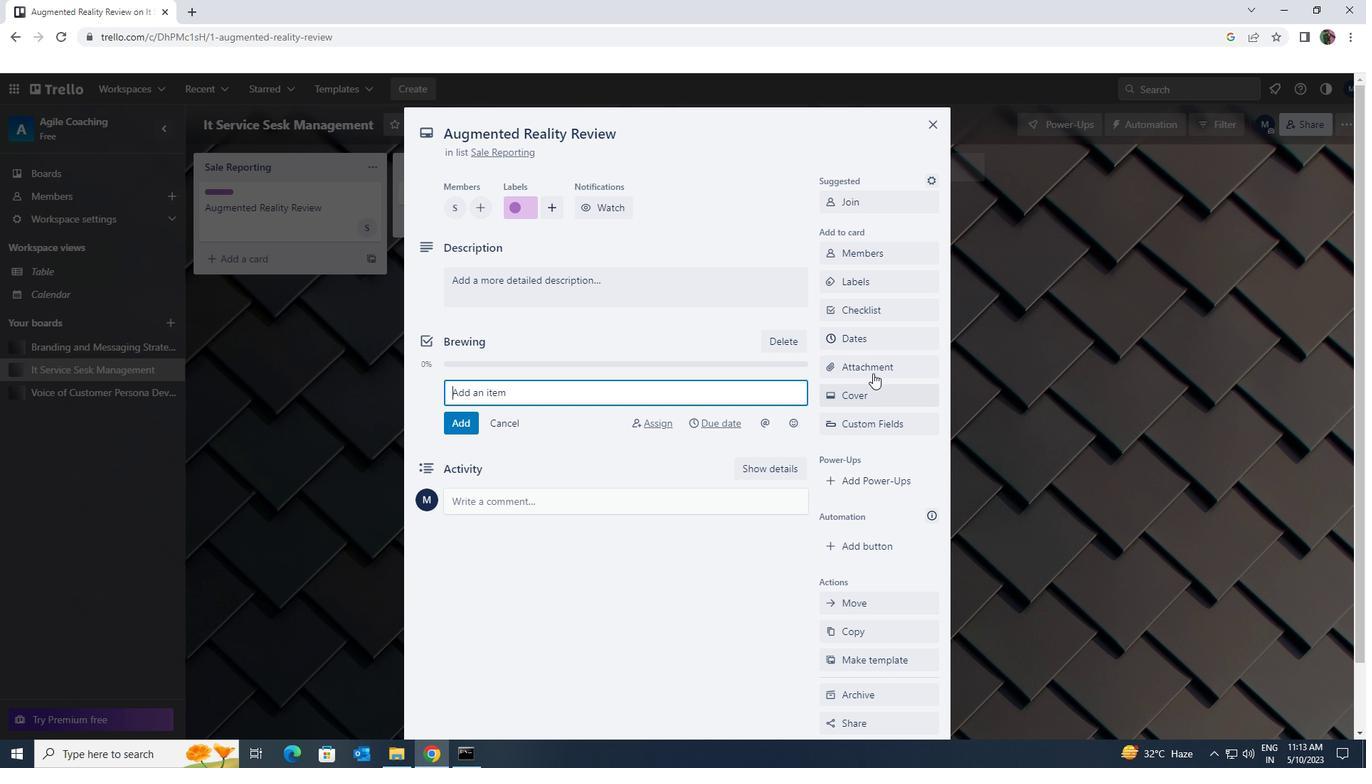 
Action: Mouse pressed left at (873, 365)
Screenshot: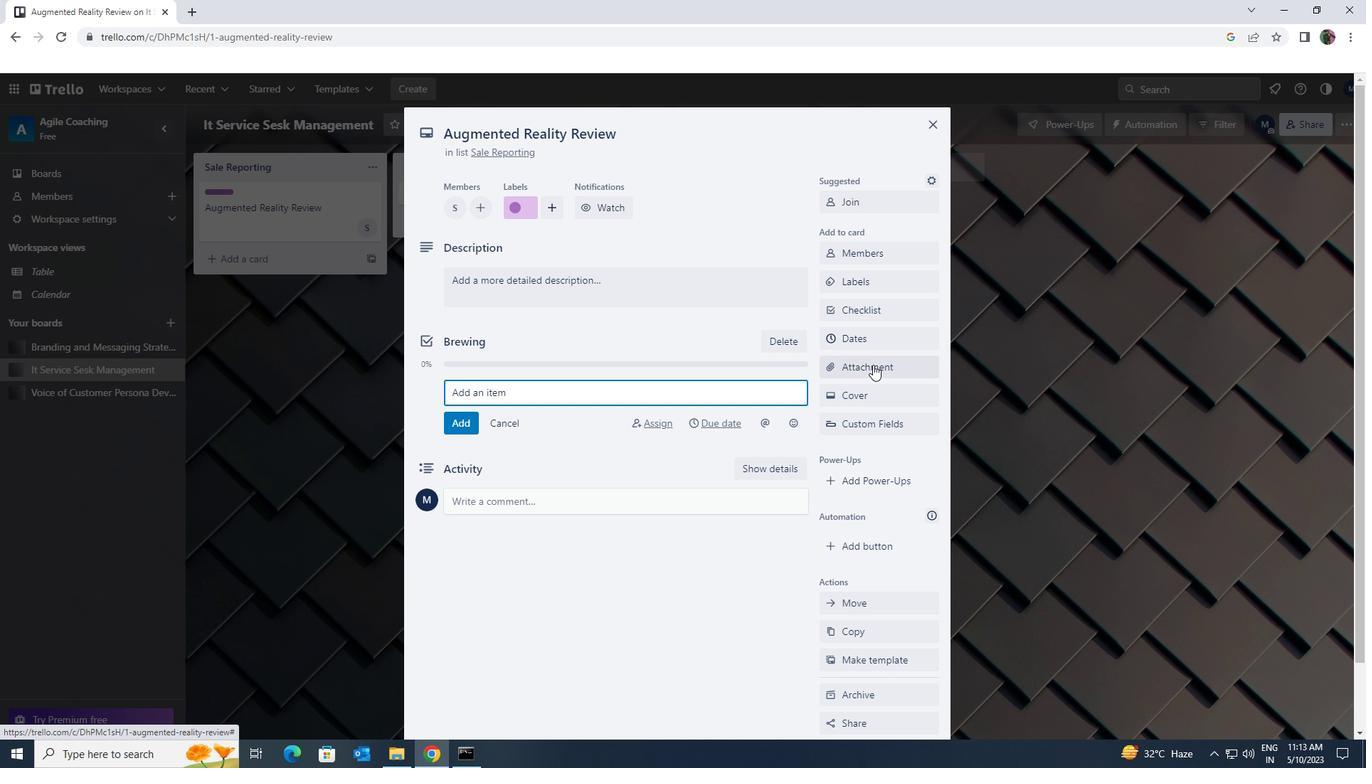 
Action: Mouse moved to (881, 471)
Screenshot: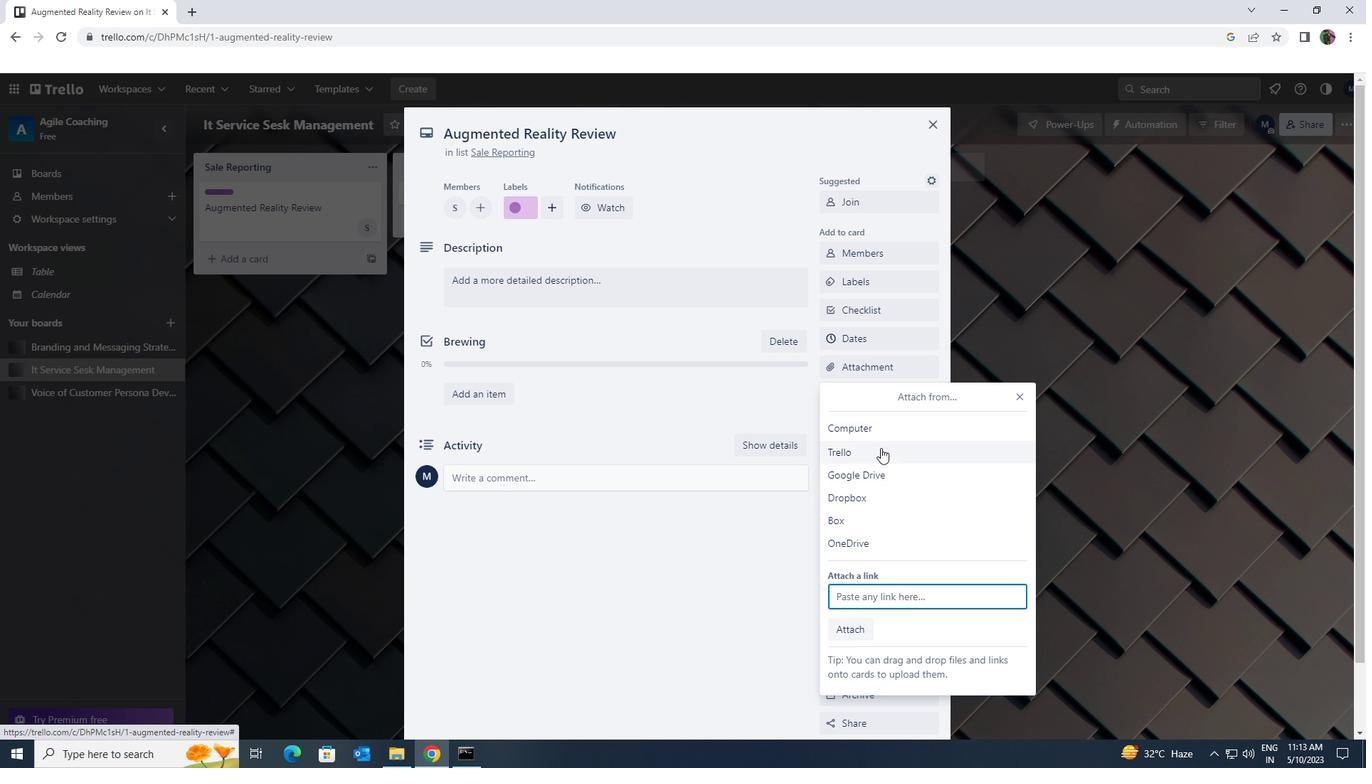 
Action: Mouse pressed left at (881, 471)
Screenshot: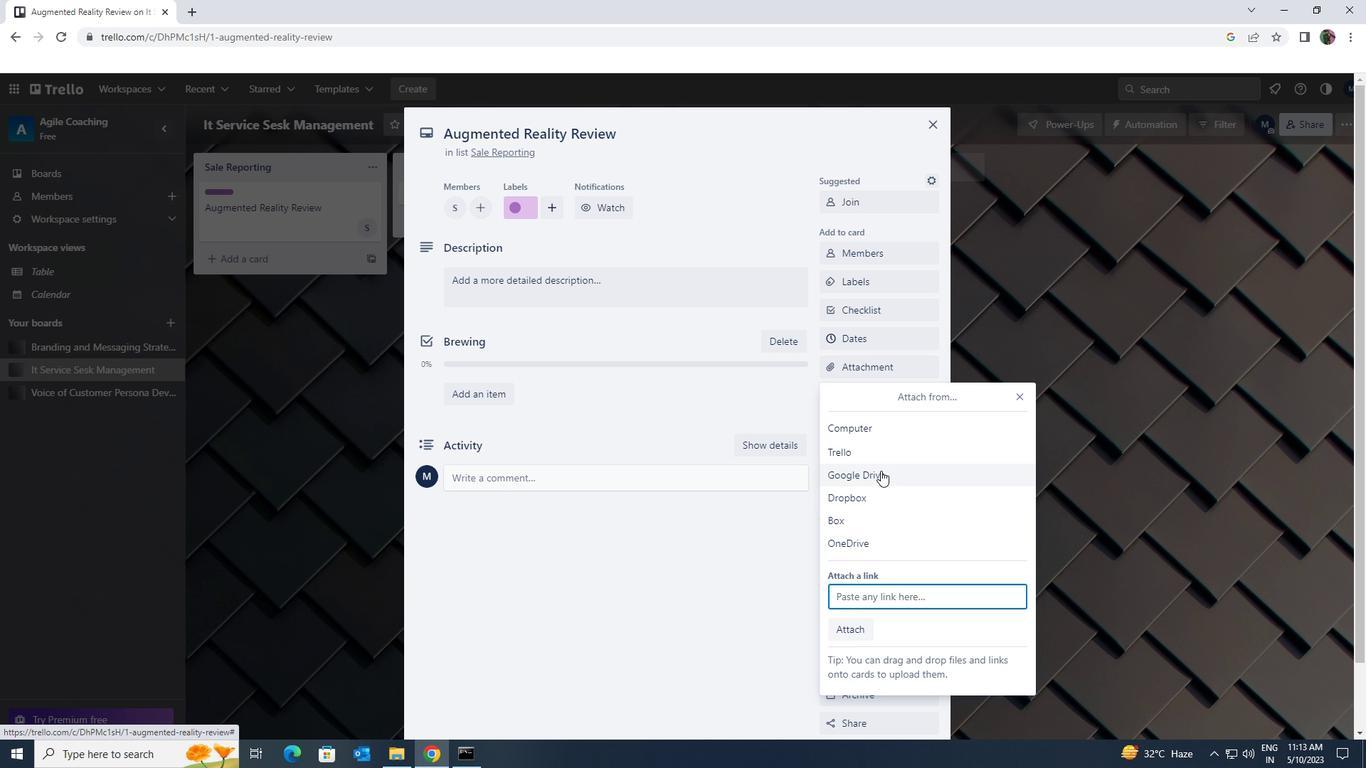 
Action: Mouse moved to (520, 509)
Screenshot: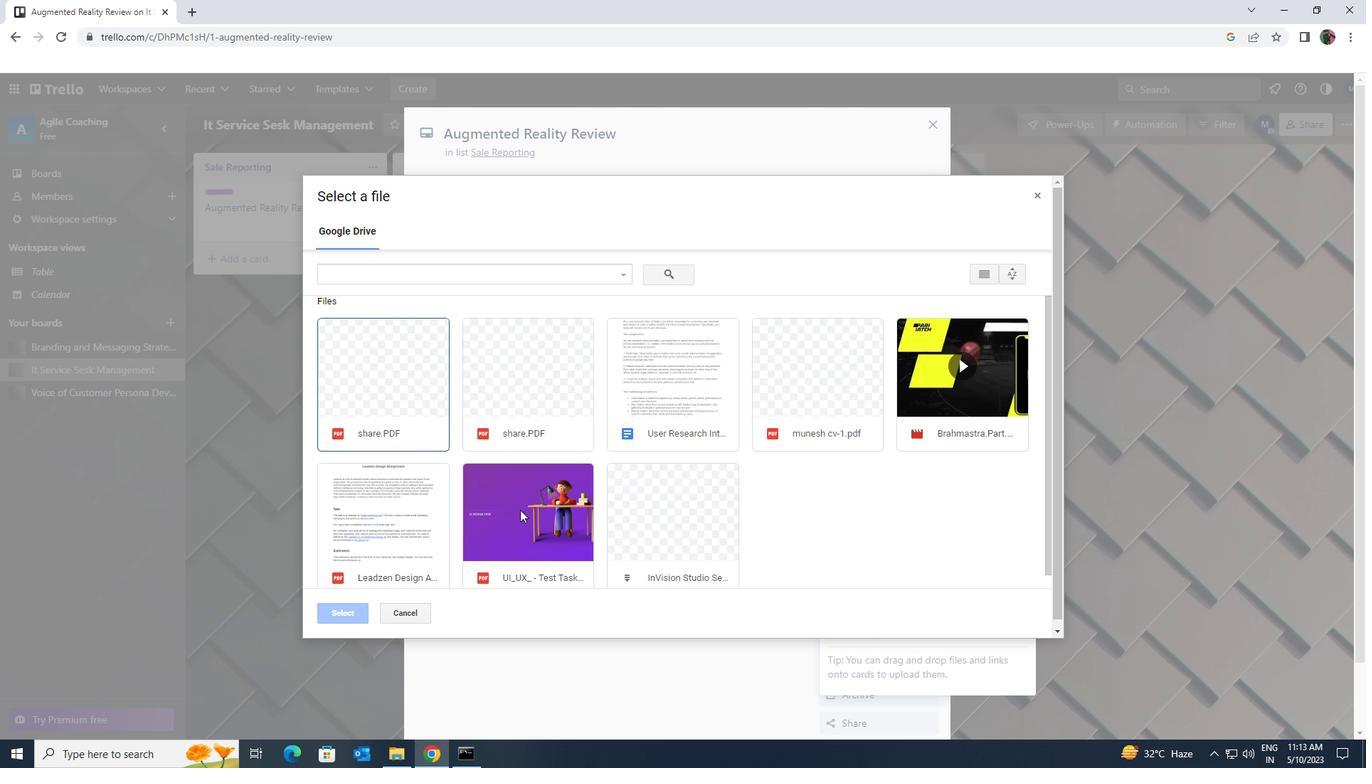 
Action: Mouse pressed left at (520, 509)
Screenshot: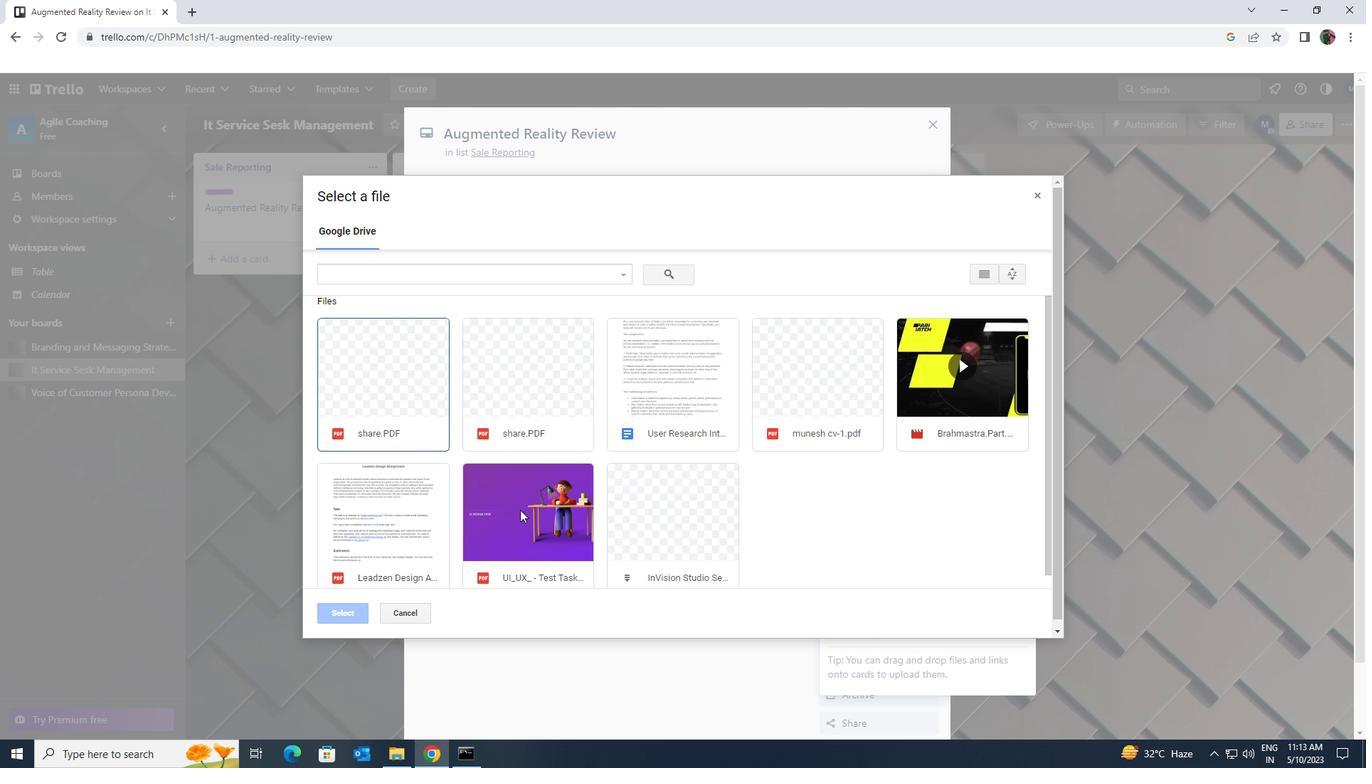 
Action: Mouse moved to (354, 608)
Screenshot: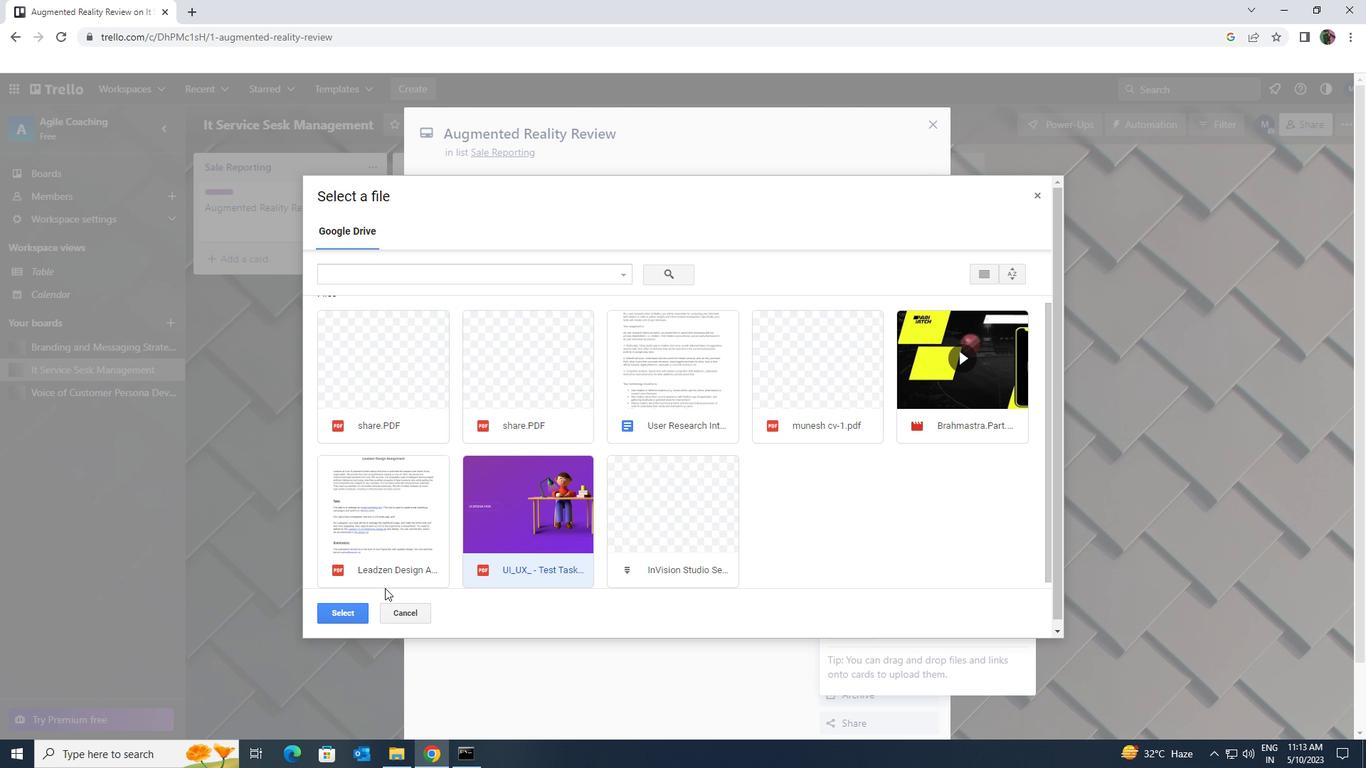 
Action: Mouse pressed left at (354, 608)
Screenshot: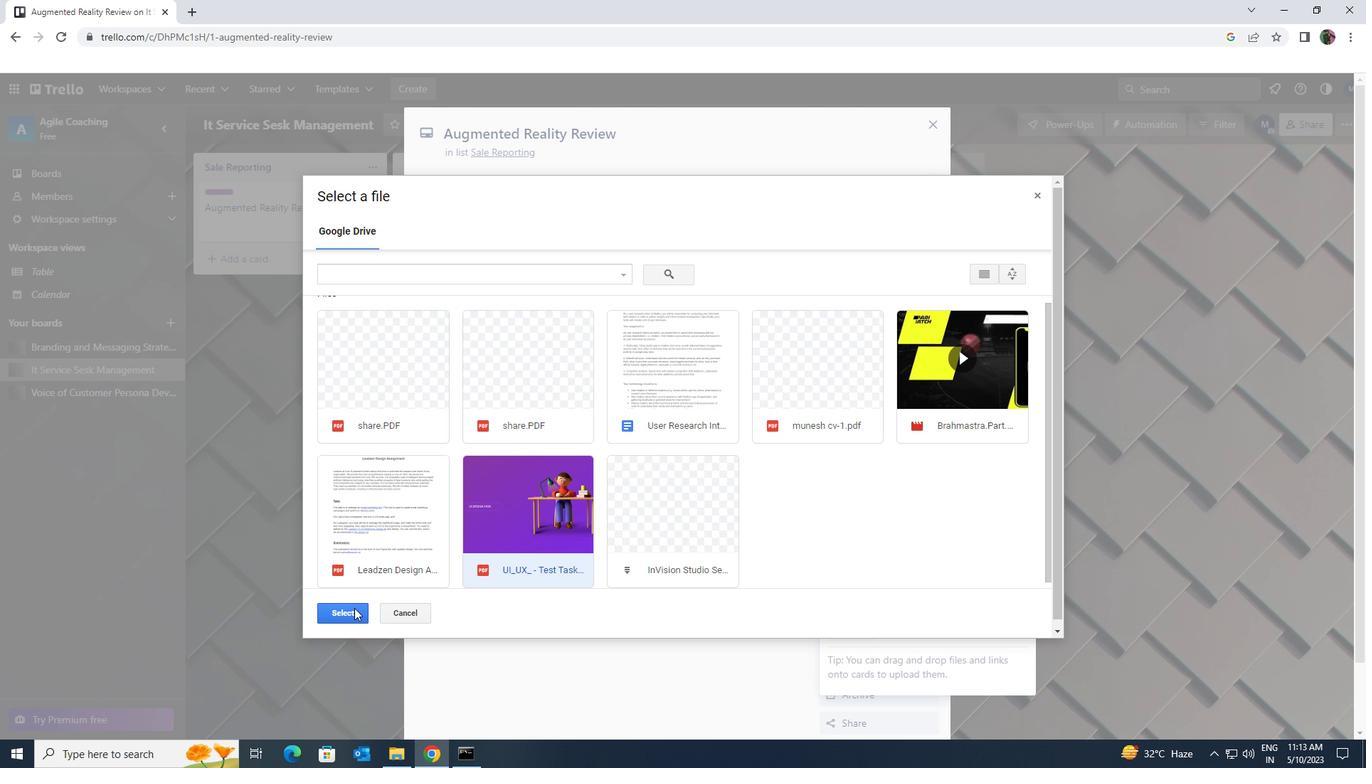 
Action: Mouse moved to (587, 296)
Screenshot: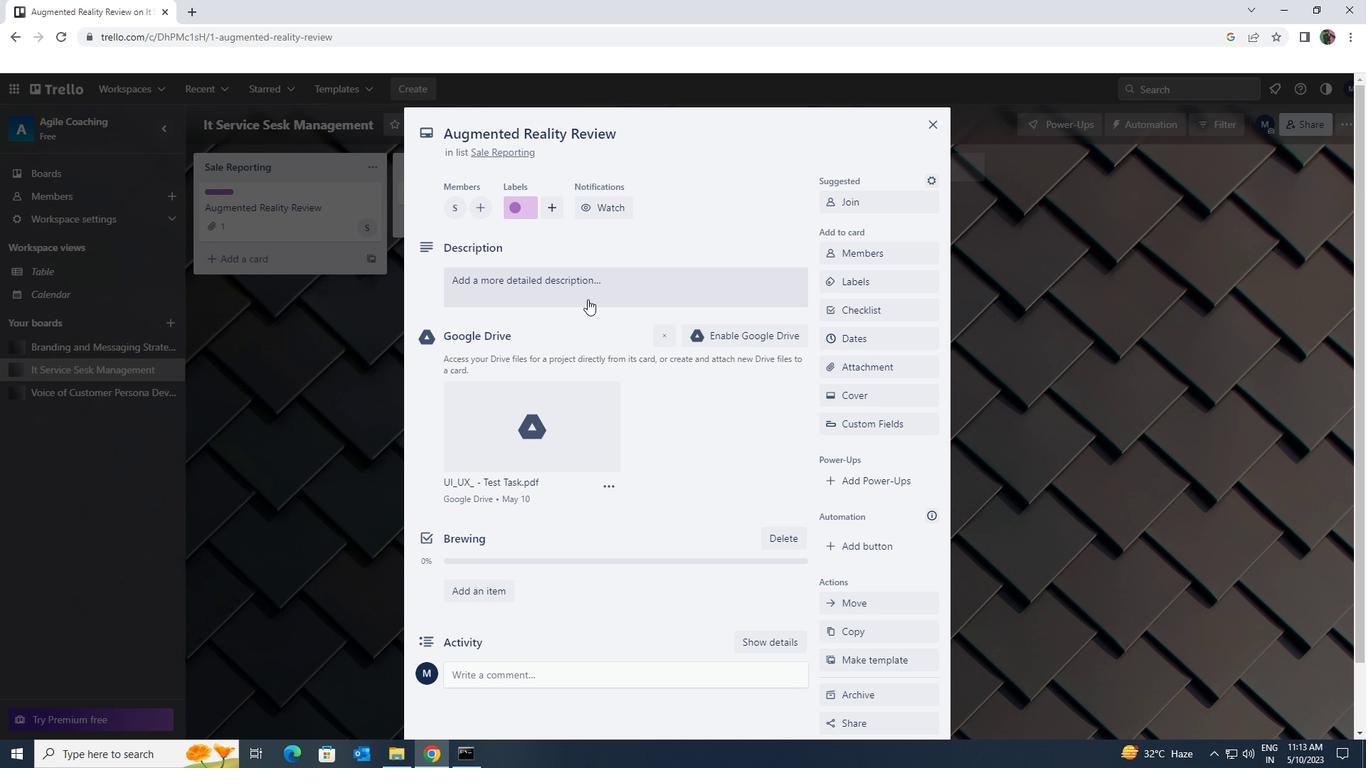 
Action: Mouse pressed left at (587, 296)
Screenshot: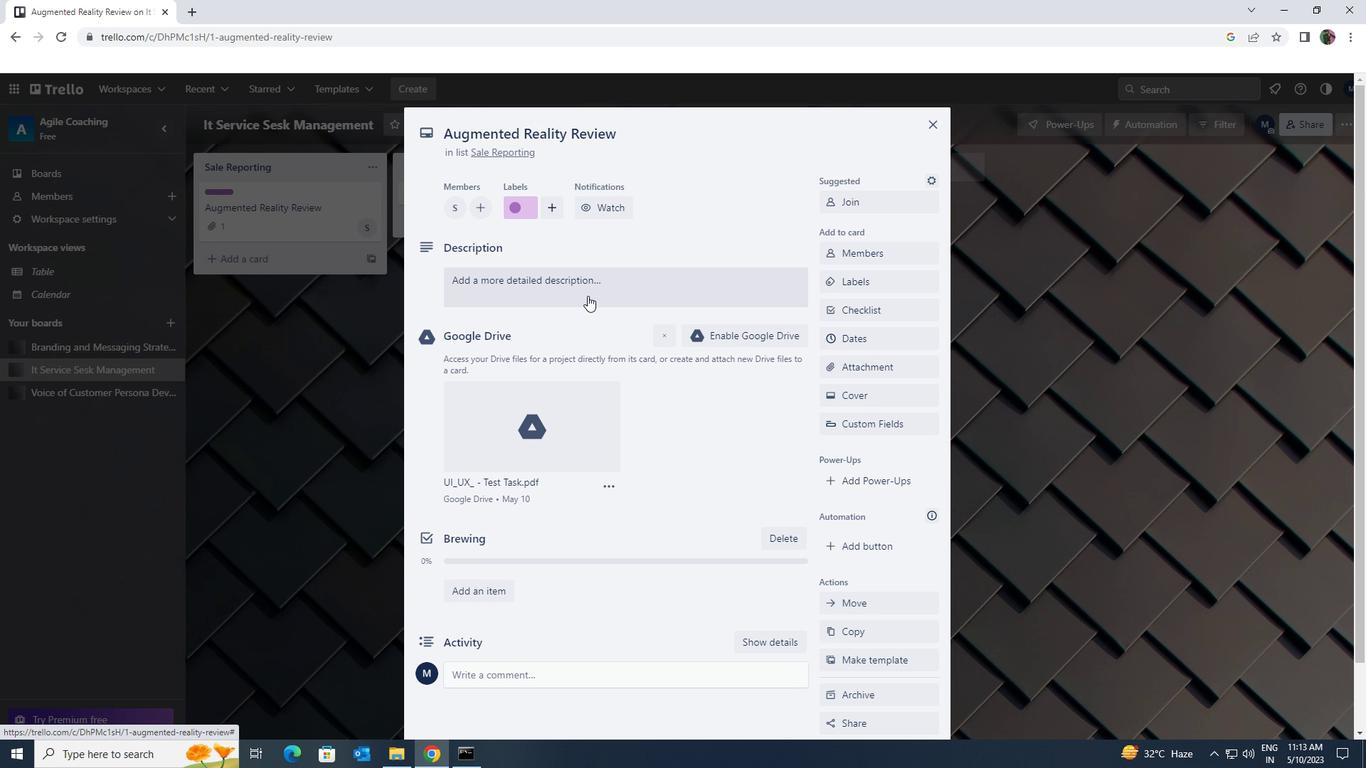 
Action: Key pressed <Key.shift>PAN<Key.space>AND<Key.space>EXECUTE<Key.space>COMPANY<Key.space>TEAM<Key.space>BUILDING<Key.space>SEMINAR<Key.space>AND<Key.space>A<Key.space>COMMENT<Key.space><Key.backspace><Key.backspace><Key.backspace><Key.backspace><Key.backspace><Key.backspace><Key.backspace><Key.backspace><Key.backspace><Key.backspace><Key.backspace><Key.backspace><Key.backspace><Key.backspace>
Screenshot: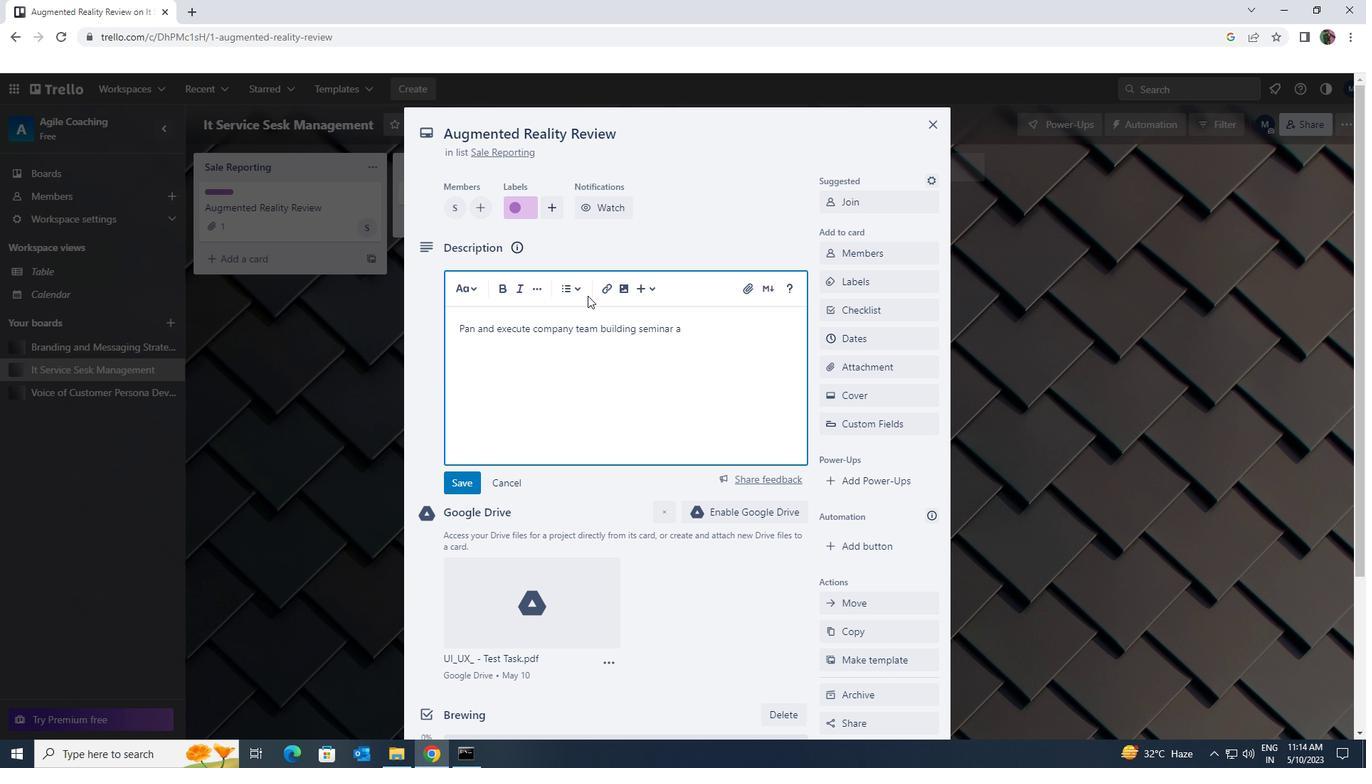 
Action: Mouse moved to (453, 483)
Screenshot: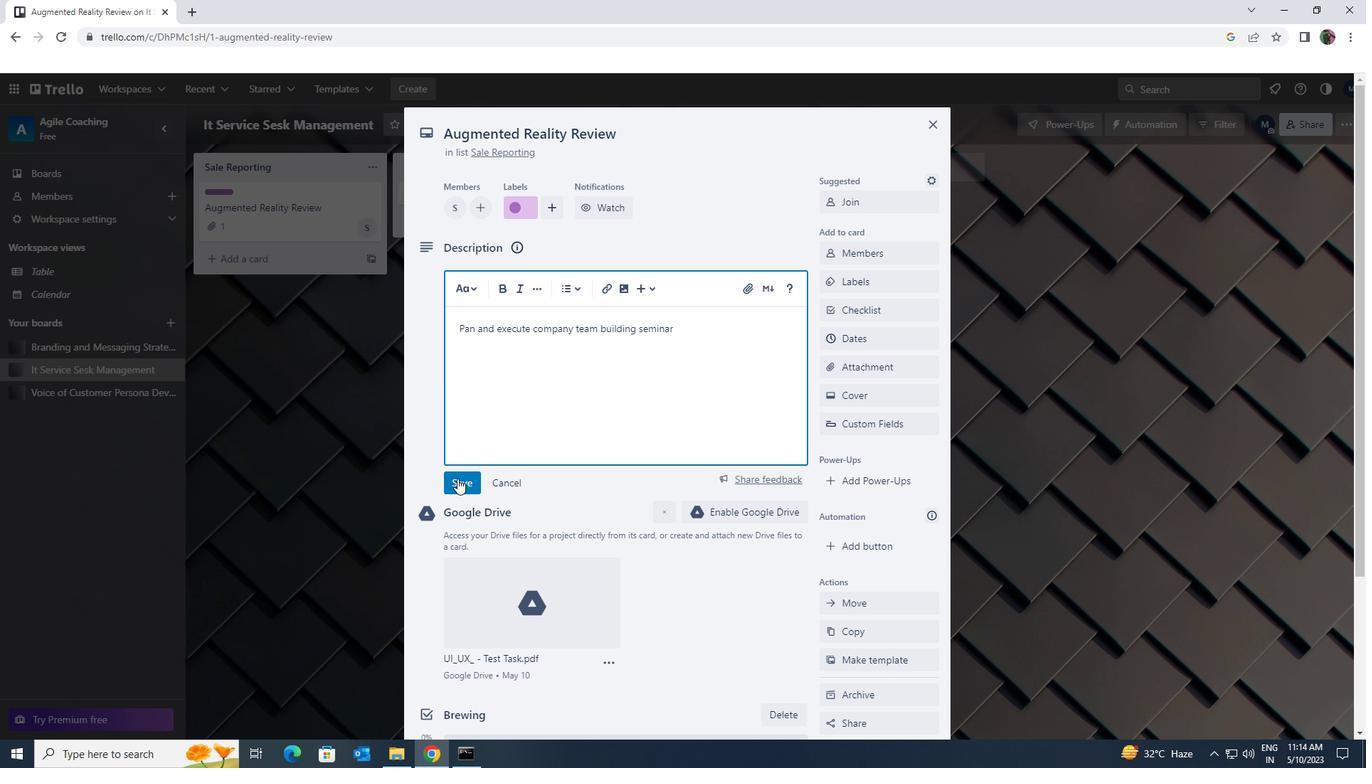 
Action: Mouse pressed left at (453, 483)
Screenshot: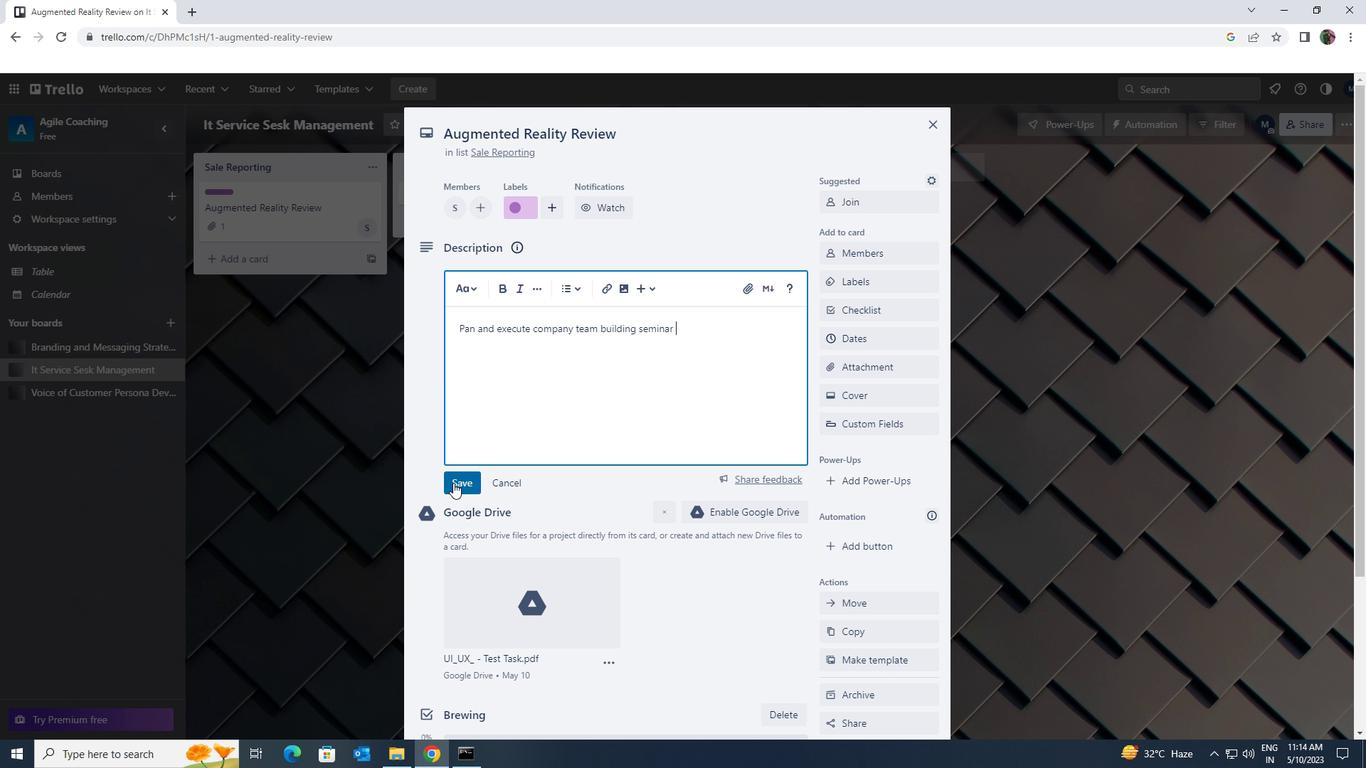 
Action: Mouse moved to (480, 494)
Screenshot: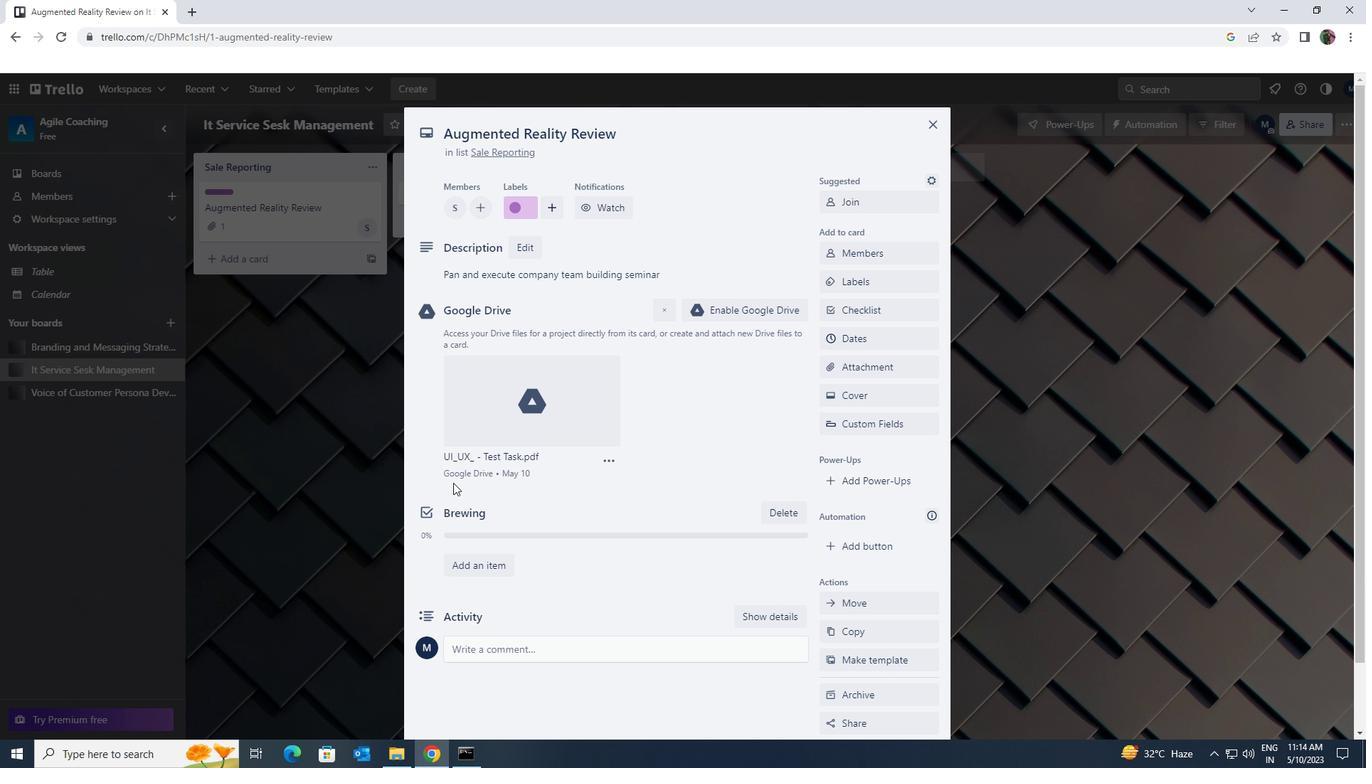 
Action: Mouse scrolled (480, 493) with delta (0, 0)
Screenshot: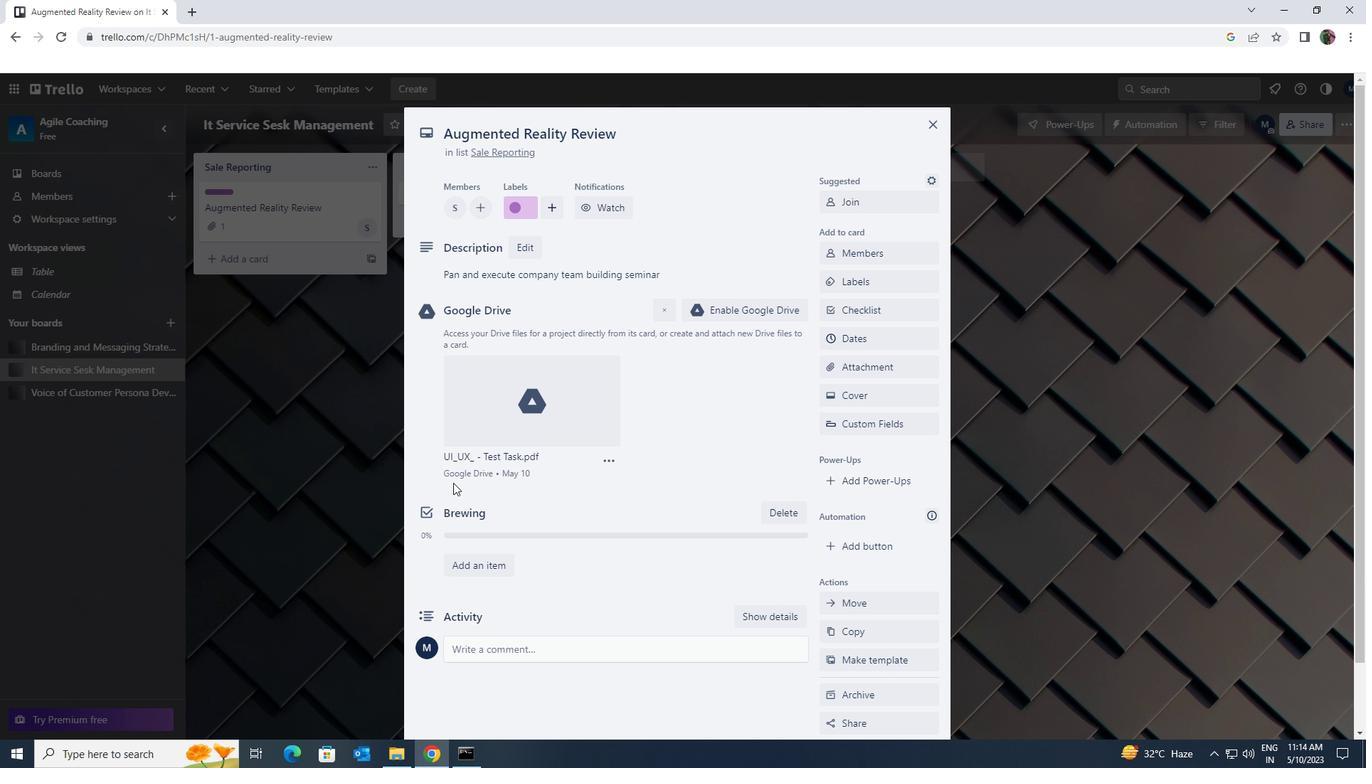 
Action: Mouse moved to (482, 493)
Screenshot: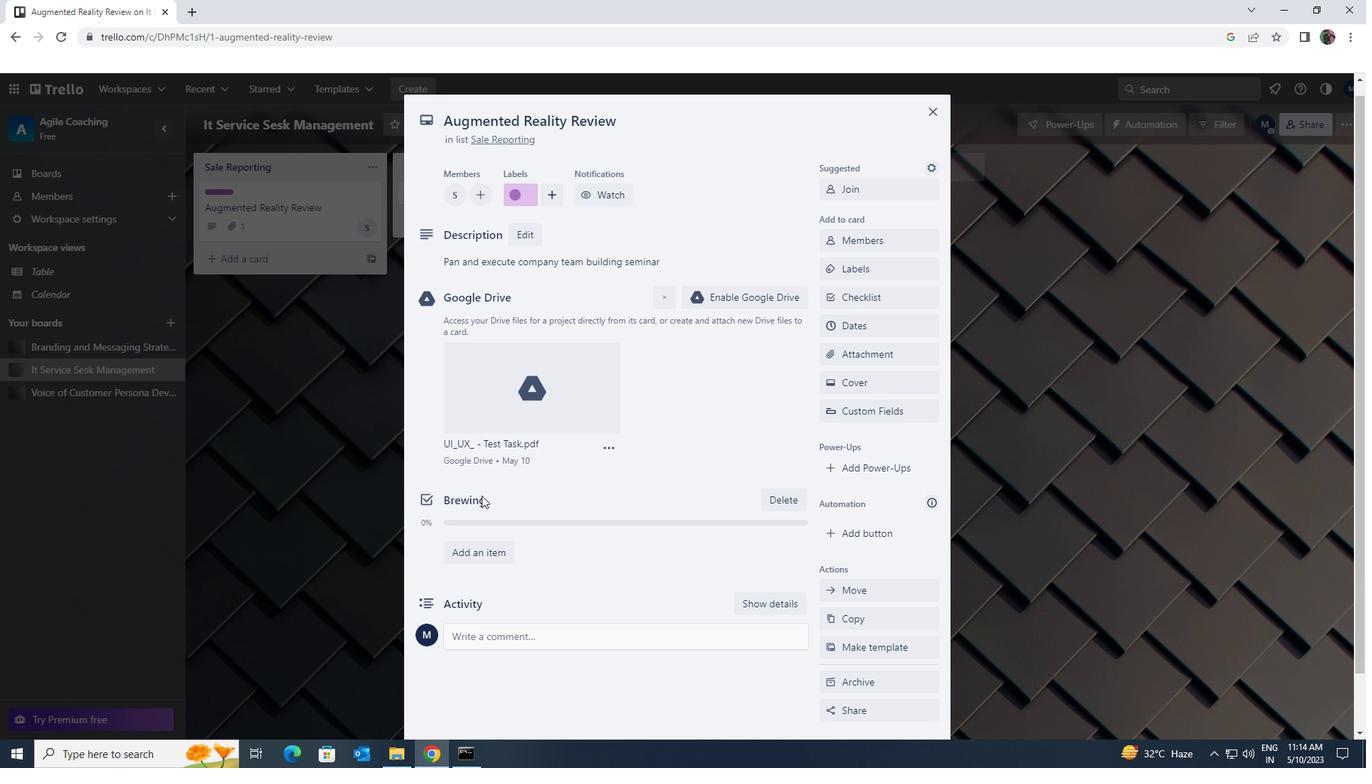 
Action: Mouse scrolled (482, 492) with delta (0, 0)
Screenshot: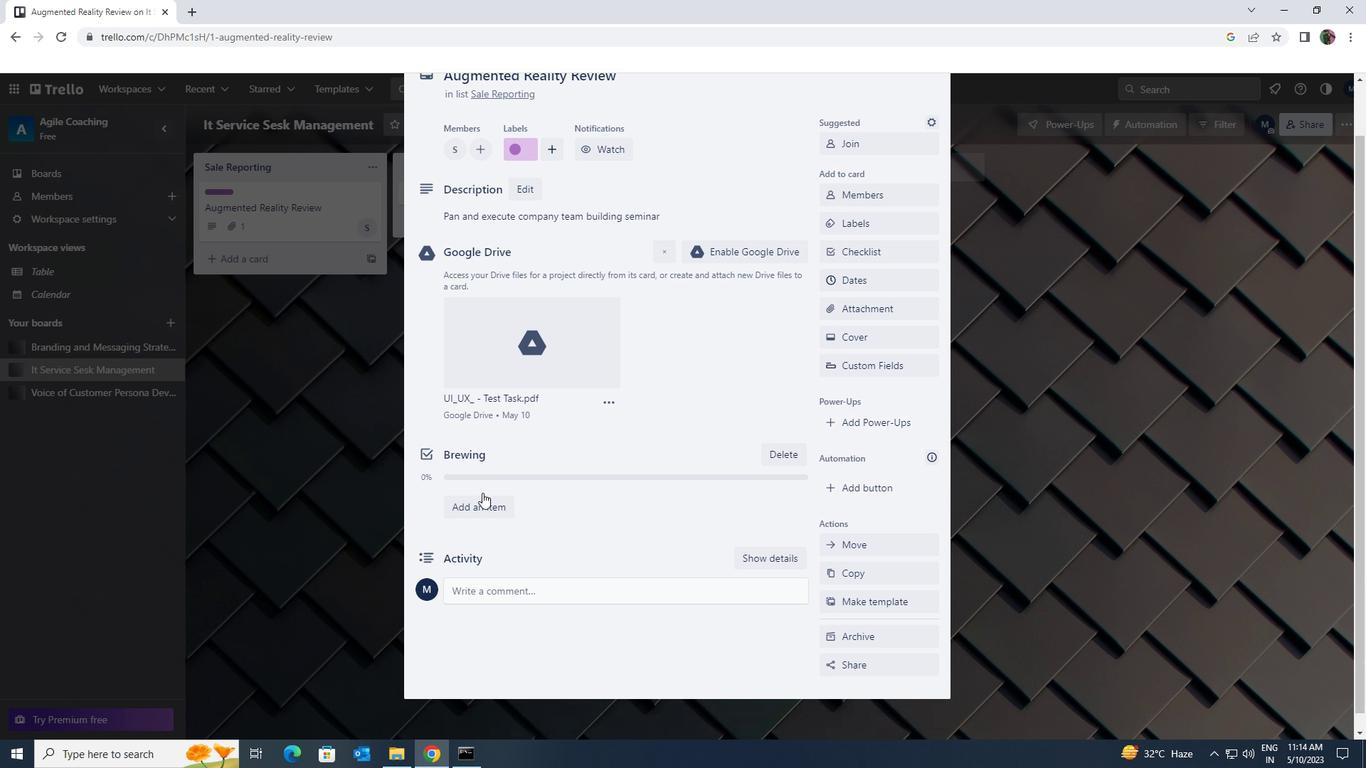 
Action: Mouse moved to (473, 575)
Screenshot: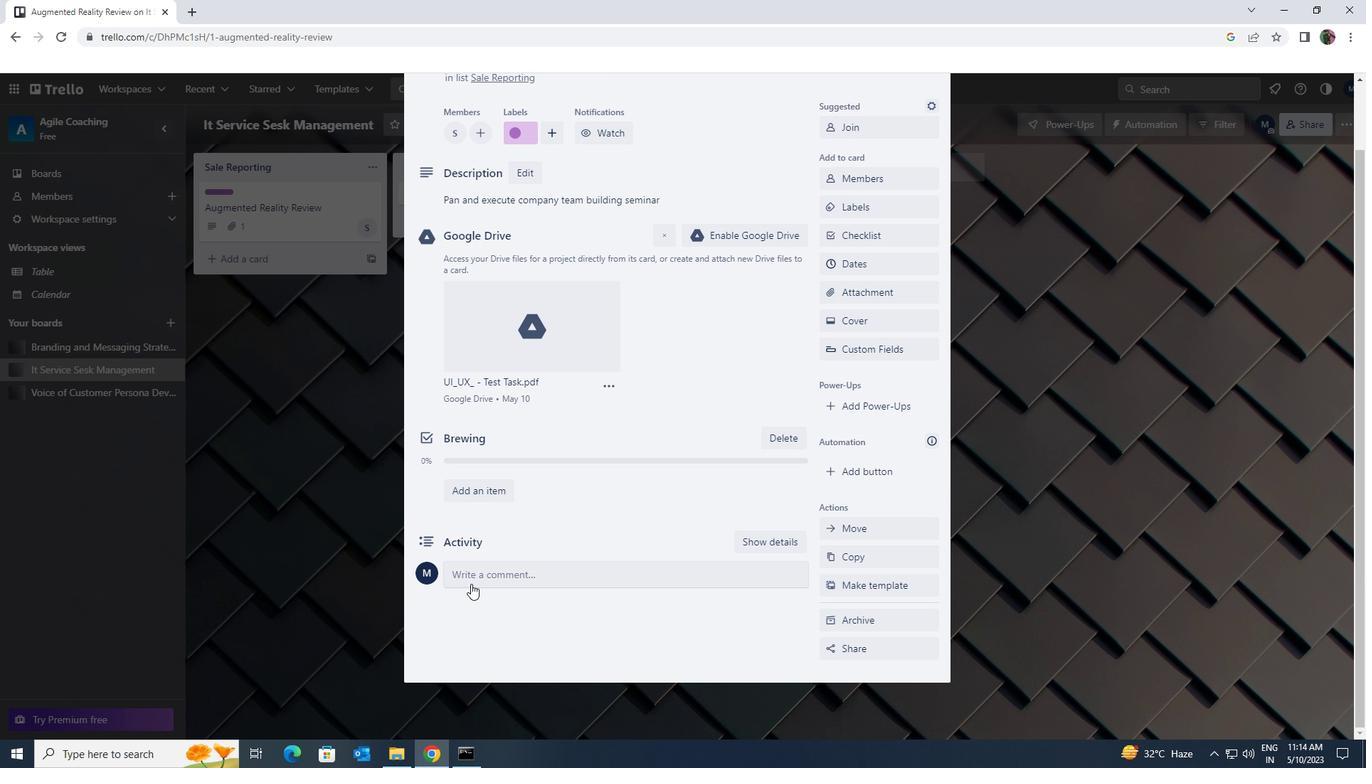 
Action: Mouse pressed left at (473, 575)
Screenshot: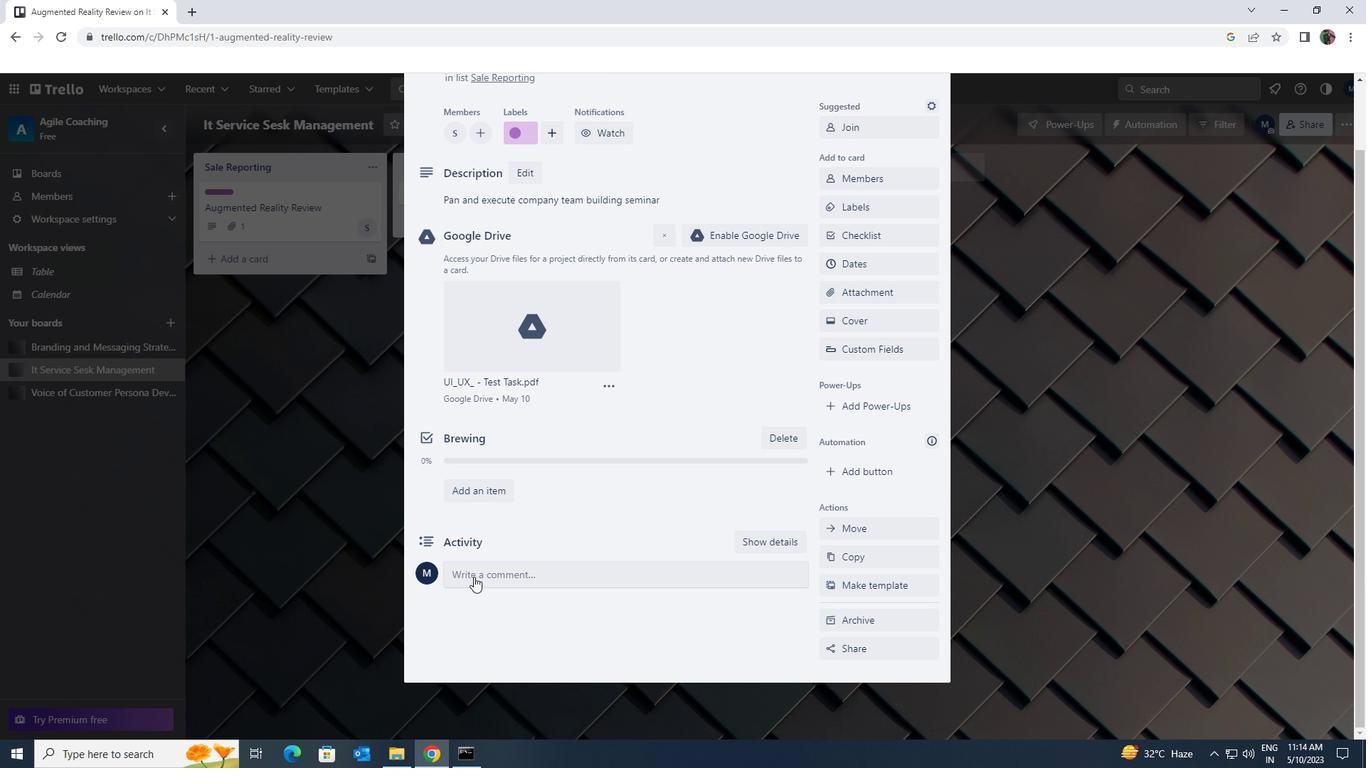 
Action: Key pressed <Key.shift><Key.shift>THIS<Key.space><Key.shift>TASK<Key.space><Key.shift><Key.shift><Key.shift>REQUIRES<Key.space>US<Key.space>TO<Key.space>BE<Key.space>PROACTIVE<Key.space>IN<Key.space>IDENTIFIYING<Key.space>RISK<Key.space>POTENTIAL<Key.space>RISK<Key.space>AND<Key.space>TAKING<Key.space>STEPS<Key.space>TO<Key.space>MITIGATE<Key.space>THEM
Screenshot: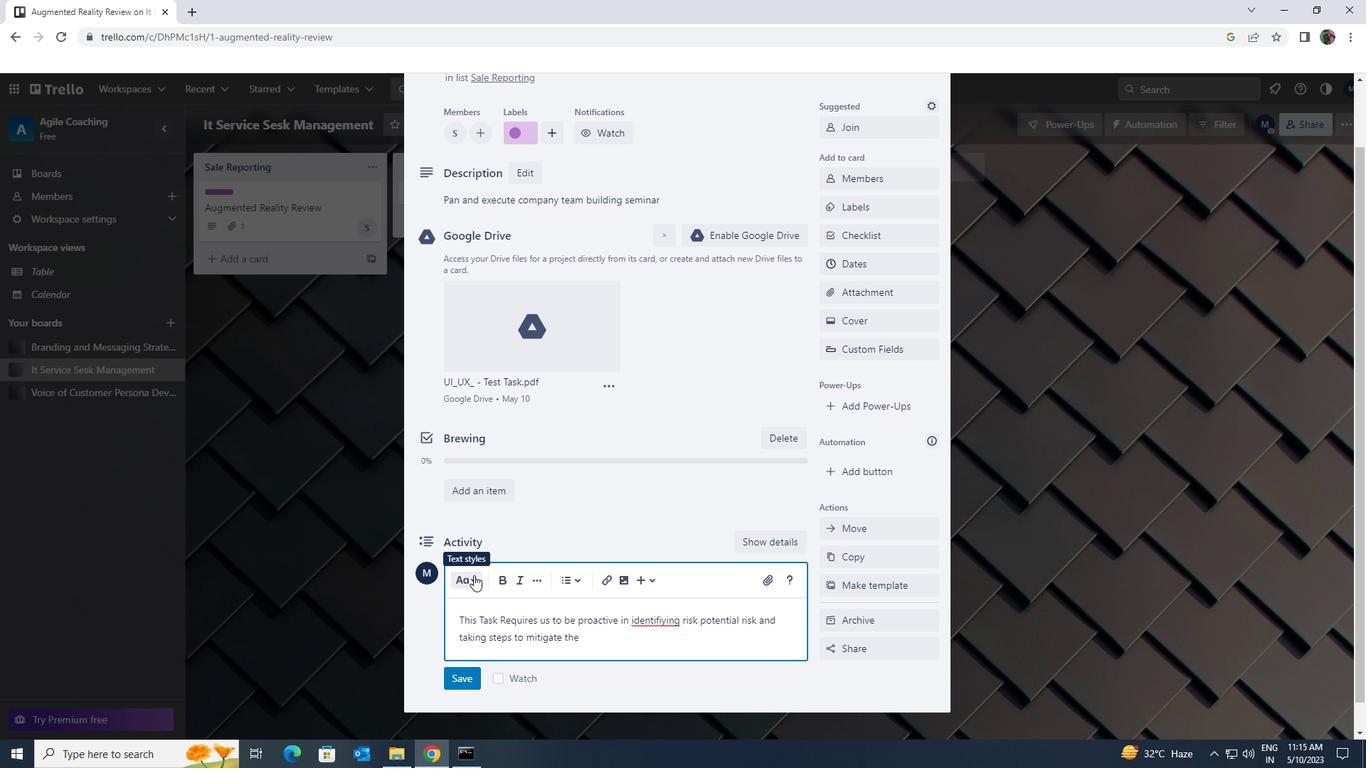 
Action: Mouse moved to (455, 674)
Screenshot: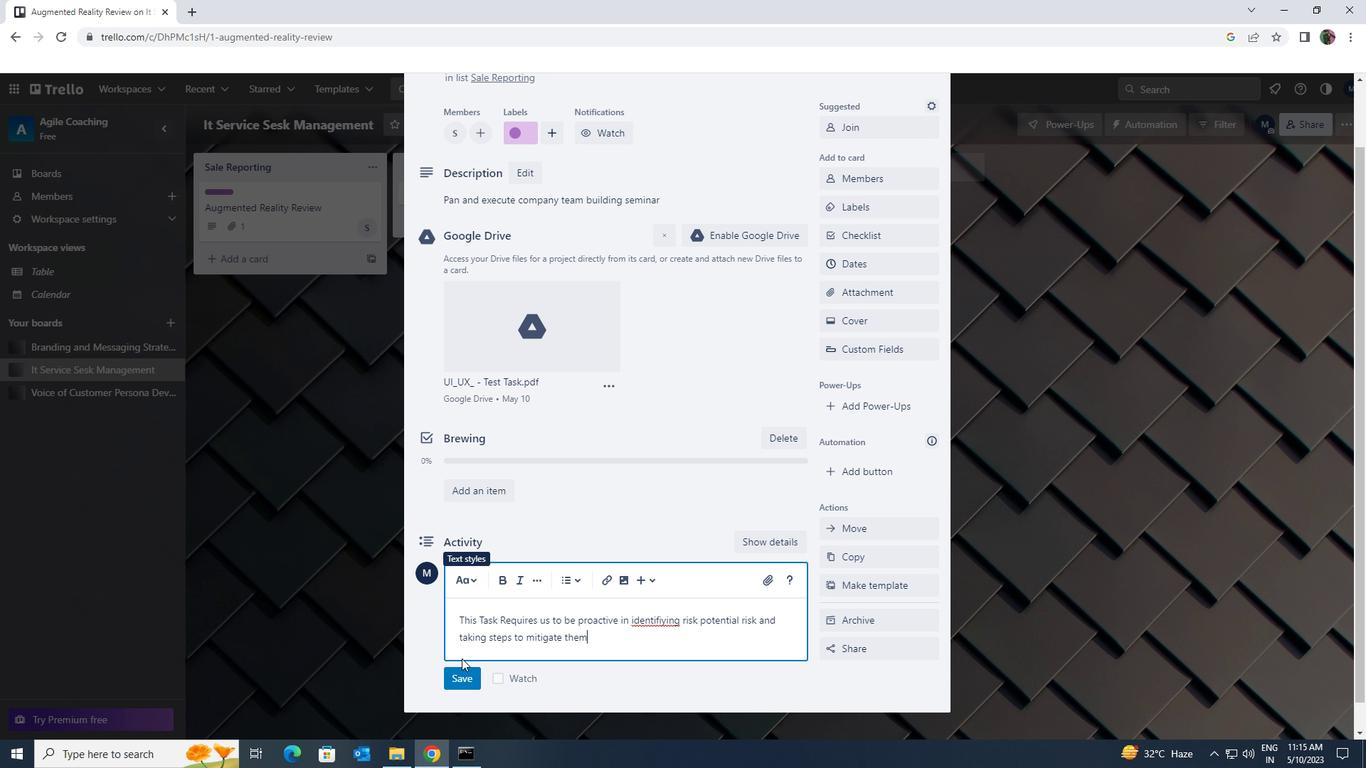 
Action: Mouse pressed left at (455, 674)
Screenshot: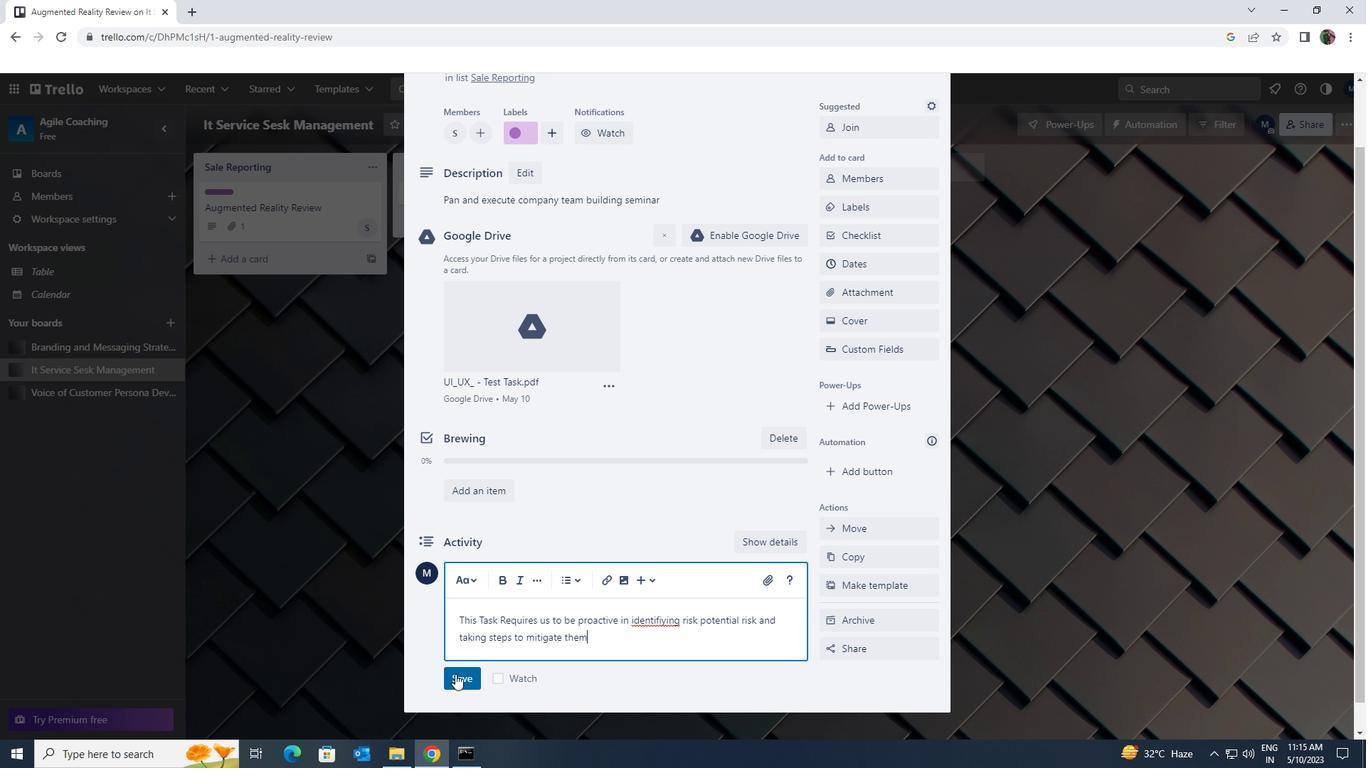 
Action: Mouse moved to (849, 254)
Screenshot: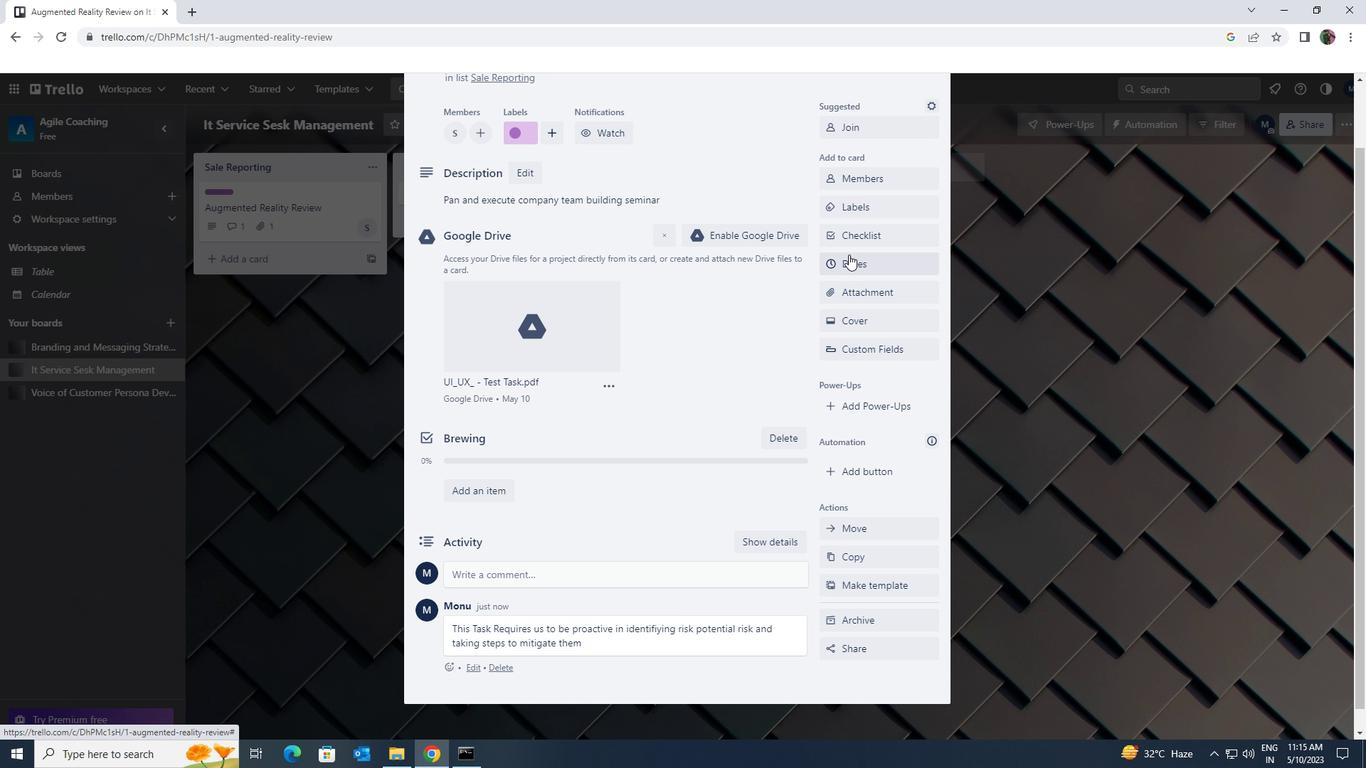 
Action: Mouse pressed left at (849, 254)
Screenshot: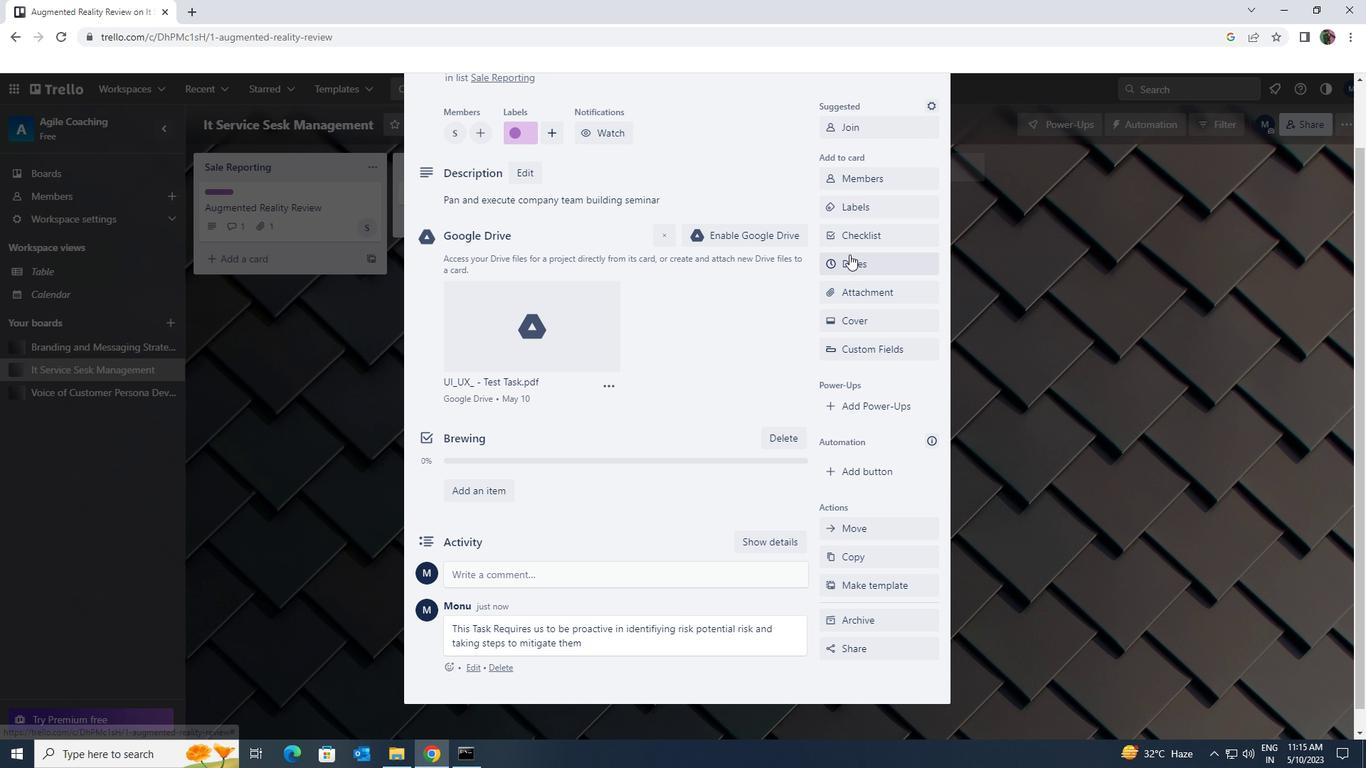 
Action: Mouse moved to (832, 384)
Screenshot: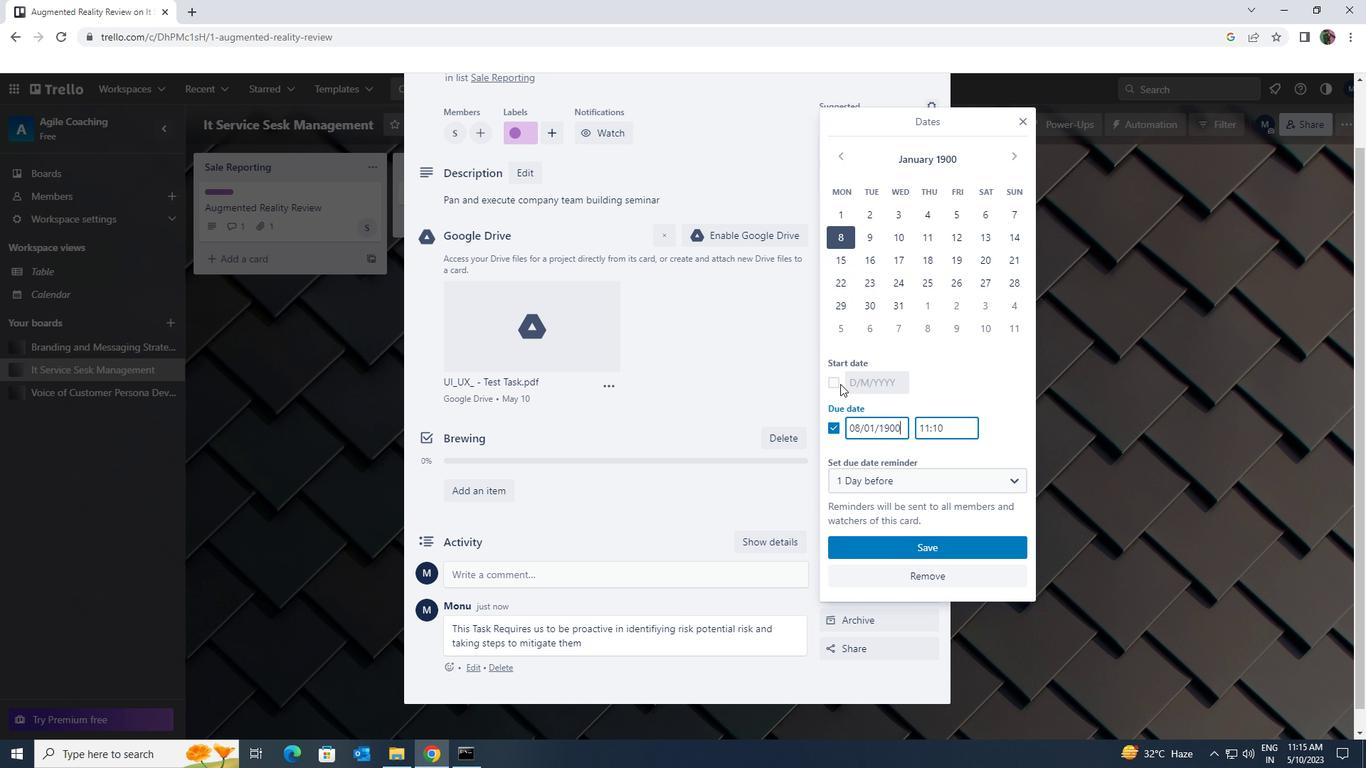 
Action: Mouse pressed left at (832, 384)
Screenshot: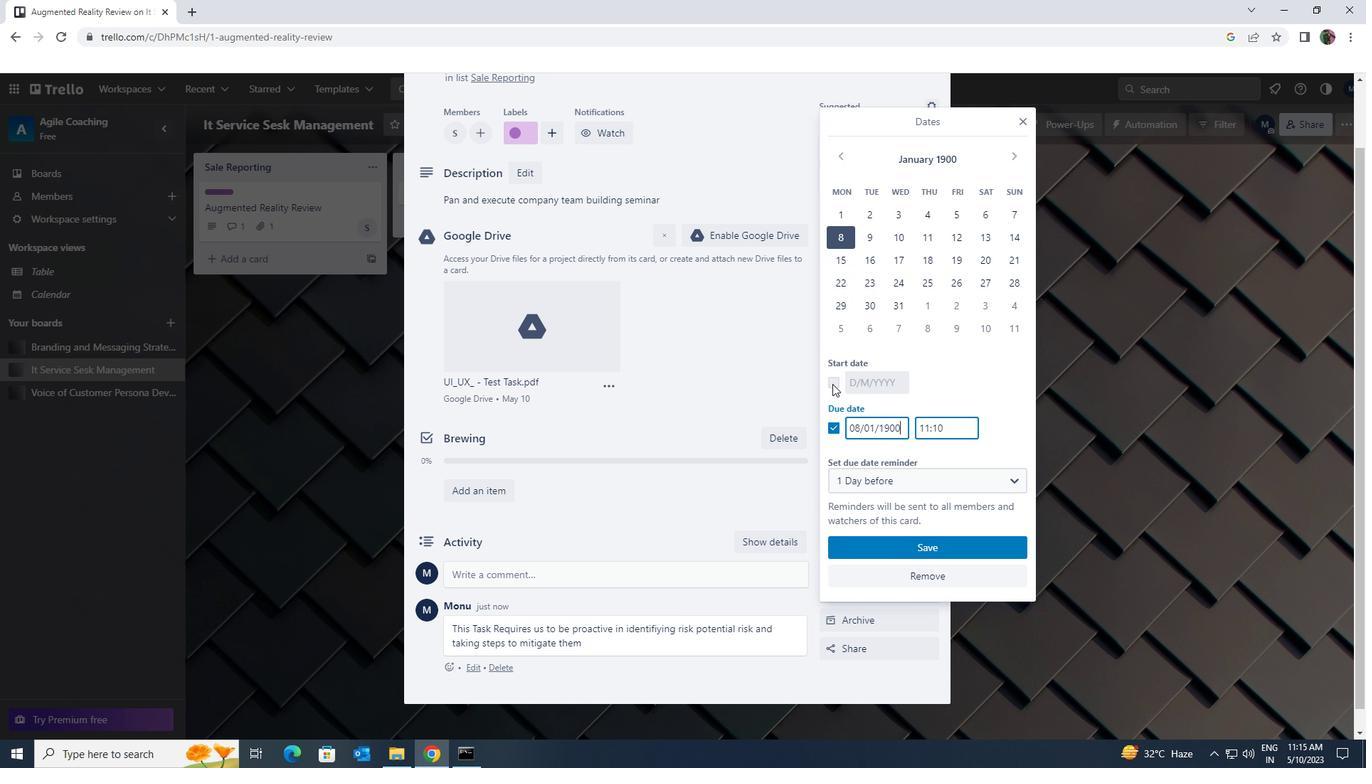 
Action: Mouse moved to (901, 382)
Screenshot: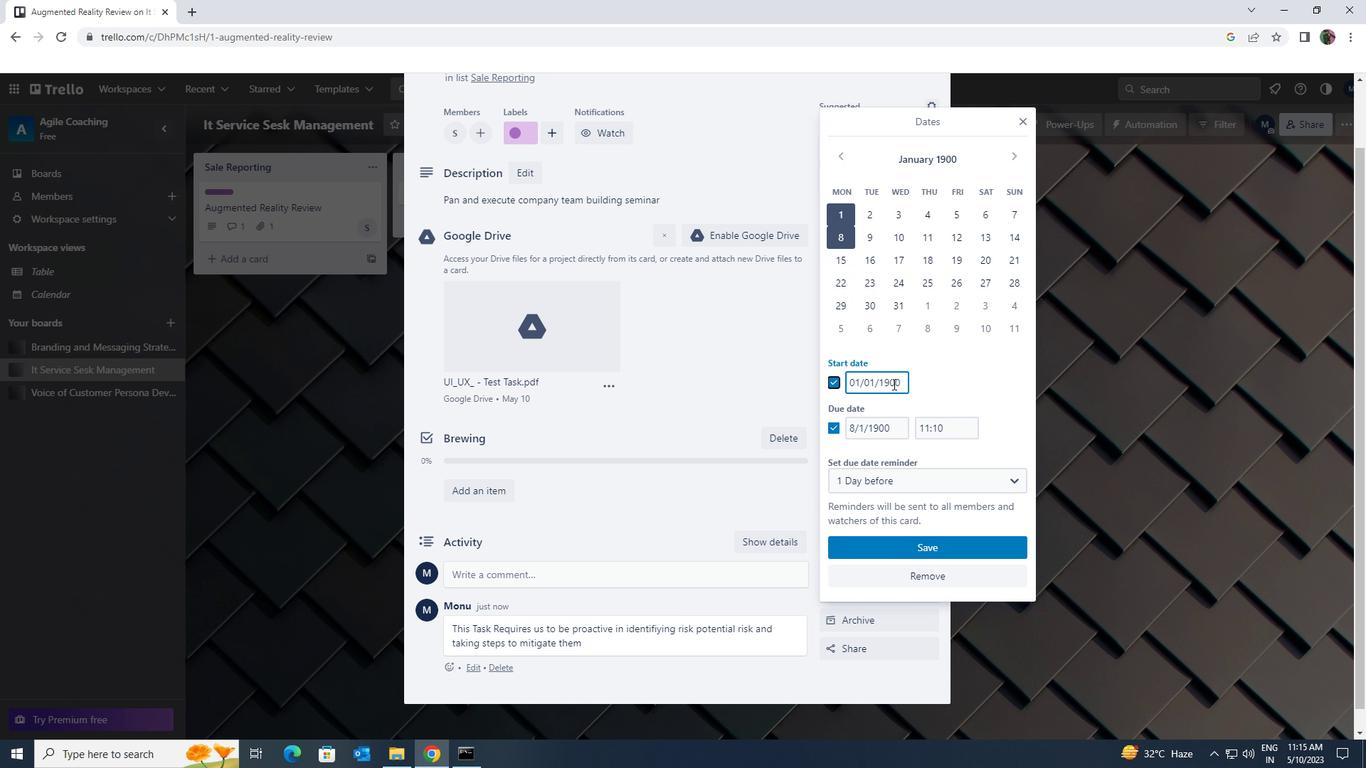 
Action: Mouse pressed left at (901, 382)
Screenshot: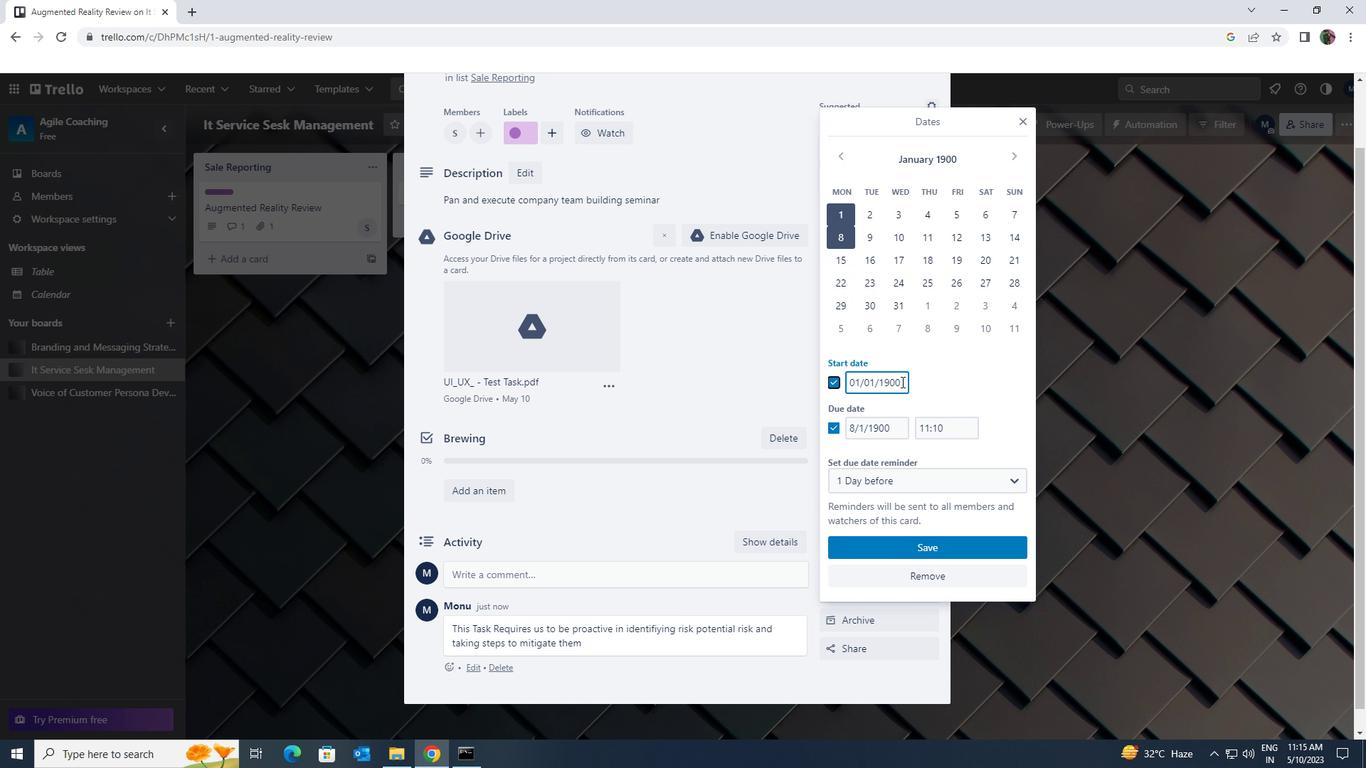 
Action: Mouse moved to (843, 379)
Screenshot: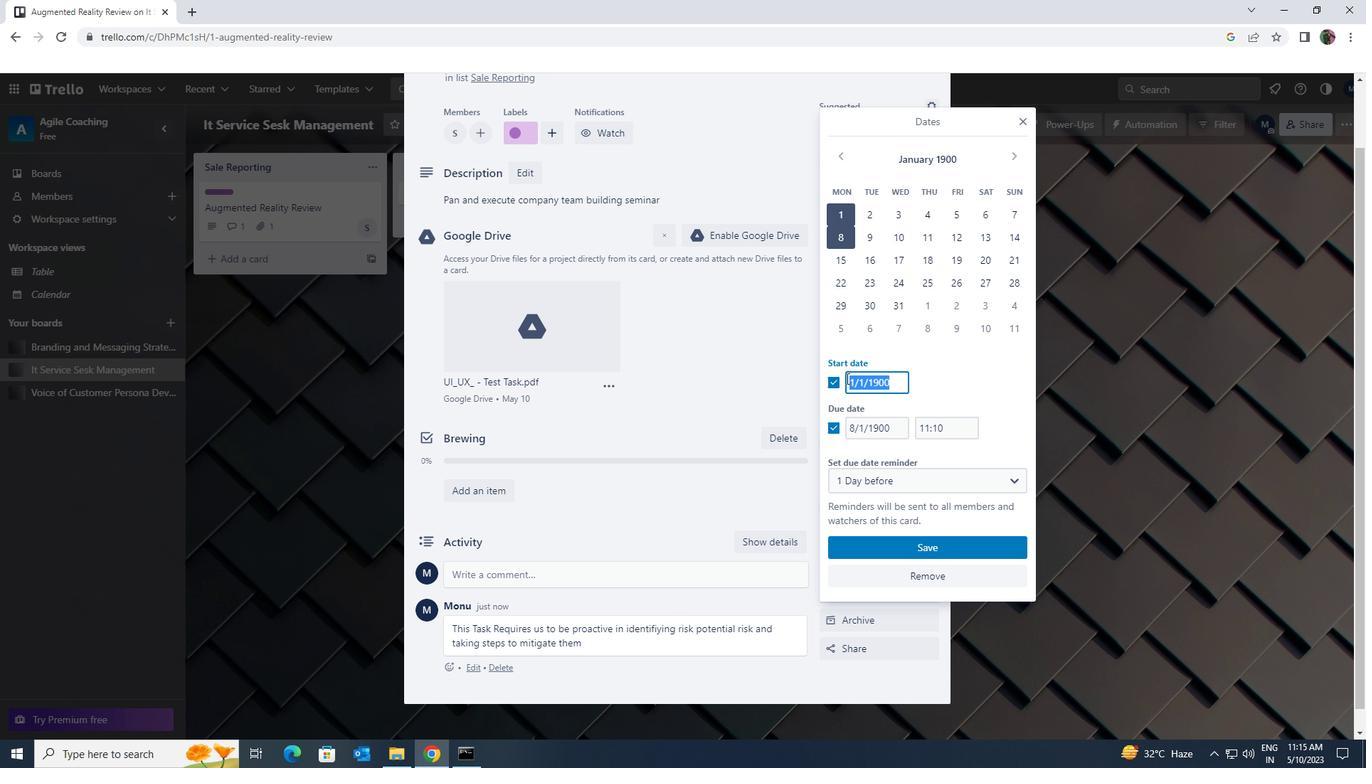 
Action: Key pressed 2/2/1900
Screenshot: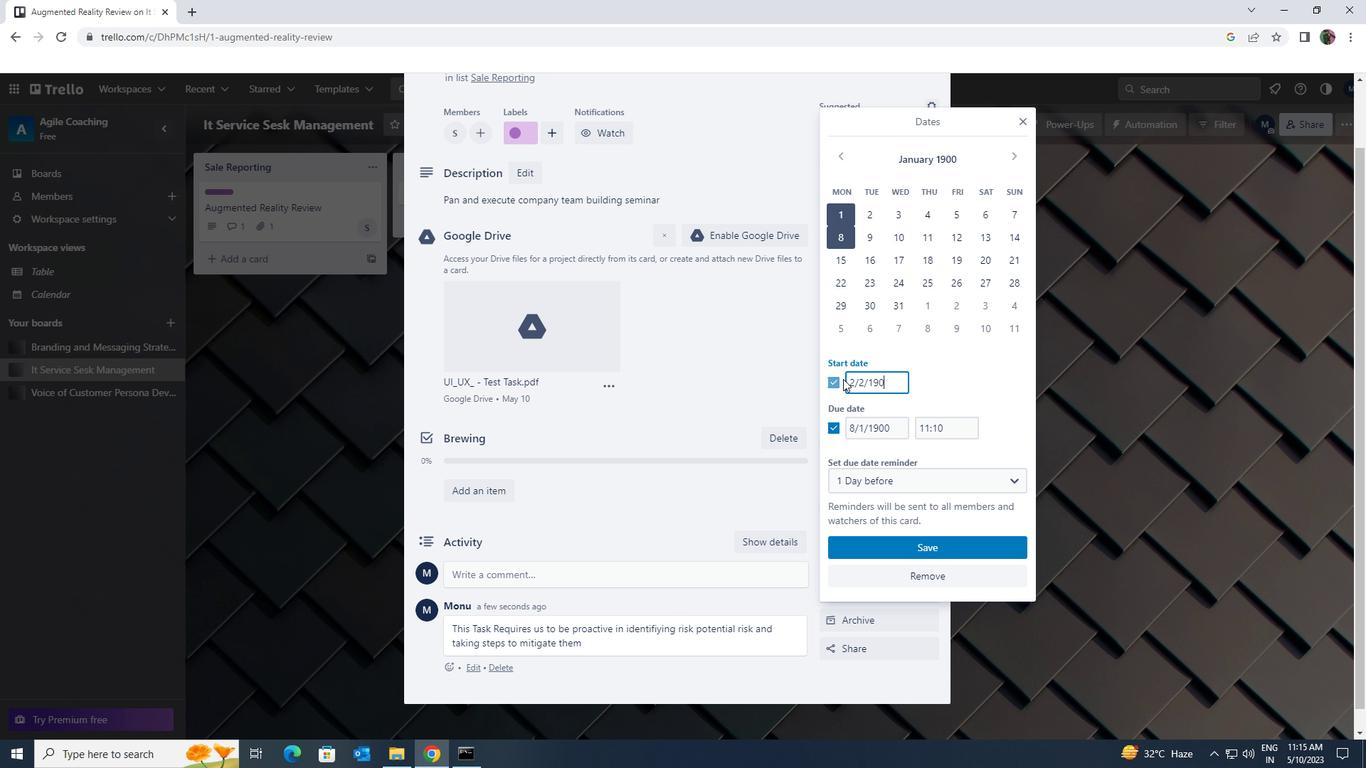 
Action: Mouse moved to (902, 429)
Screenshot: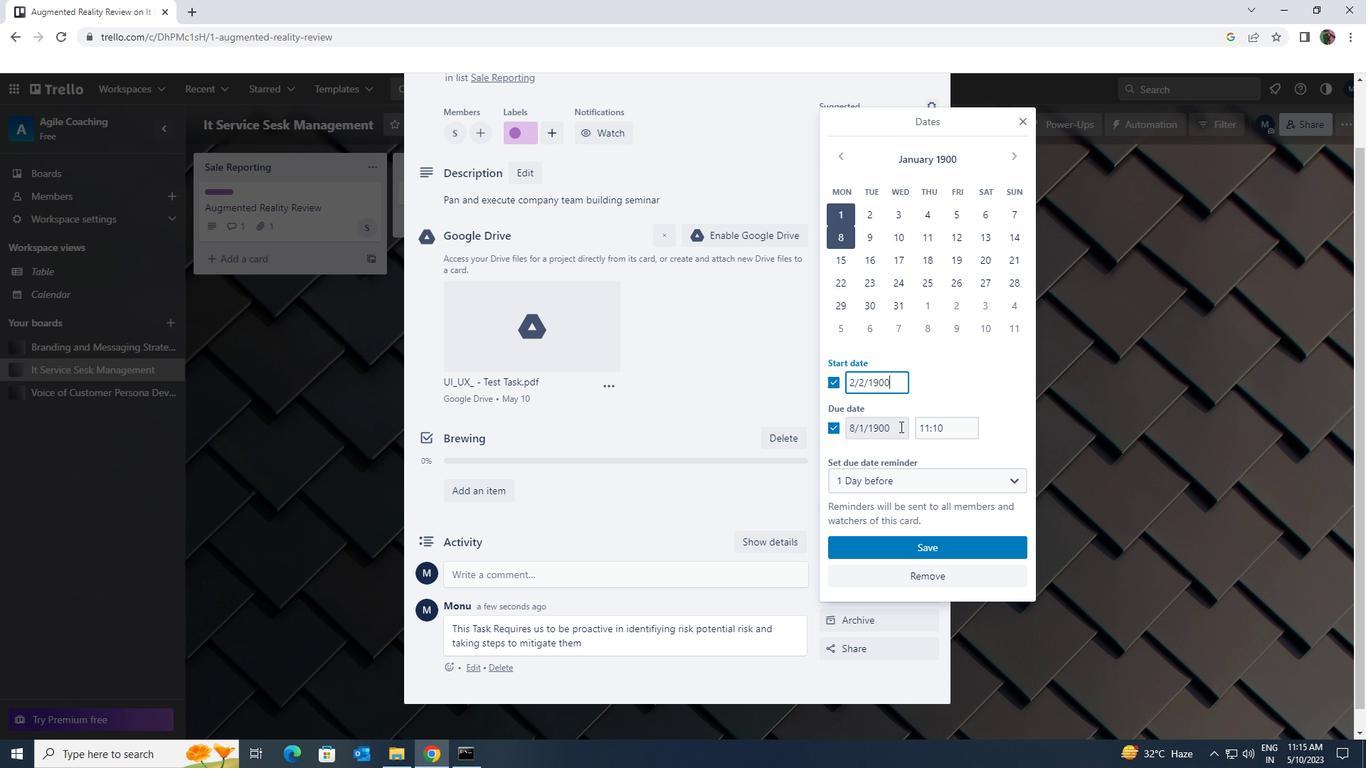 
Action: Mouse pressed left at (902, 429)
Screenshot: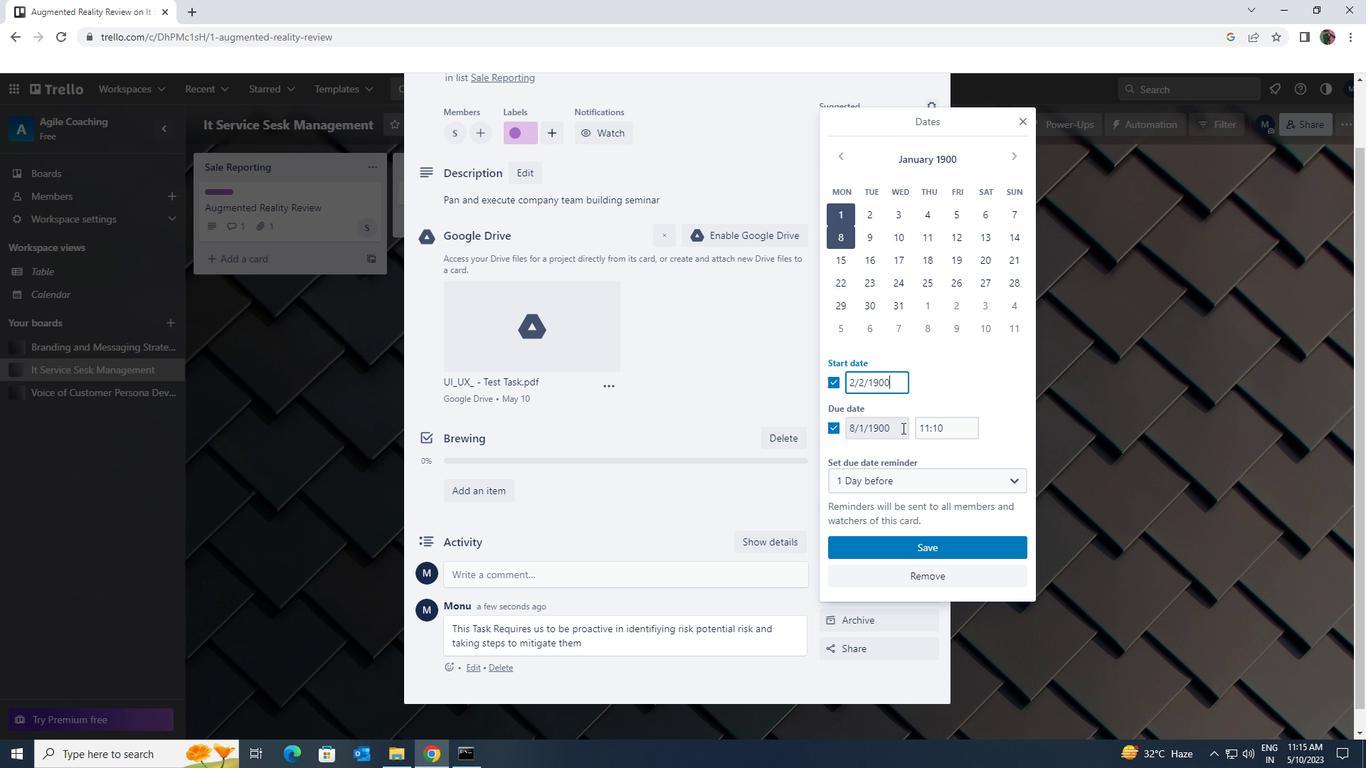 
Action: Mouse moved to (850, 429)
Screenshot: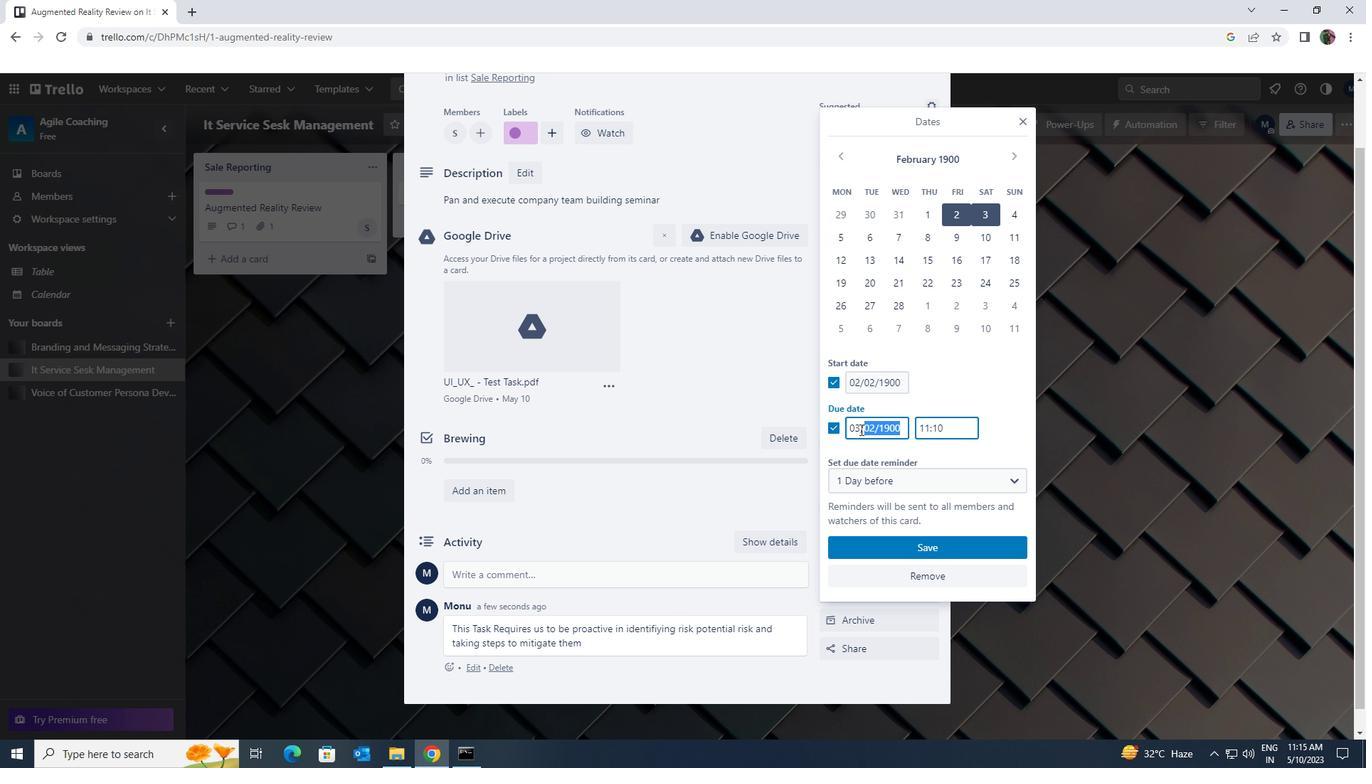
Action: Key pressed 9/1/1900
Screenshot: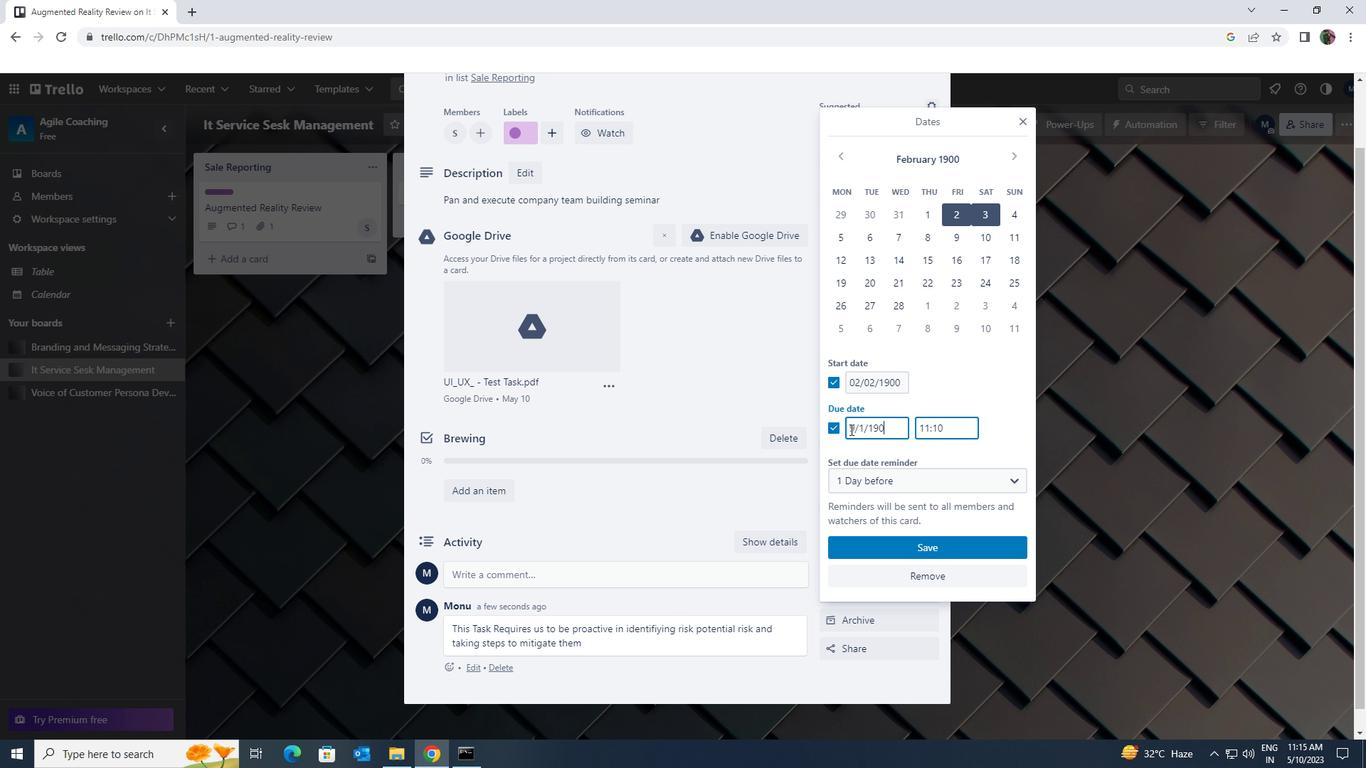 
Action: Mouse moved to (899, 550)
Screenshot: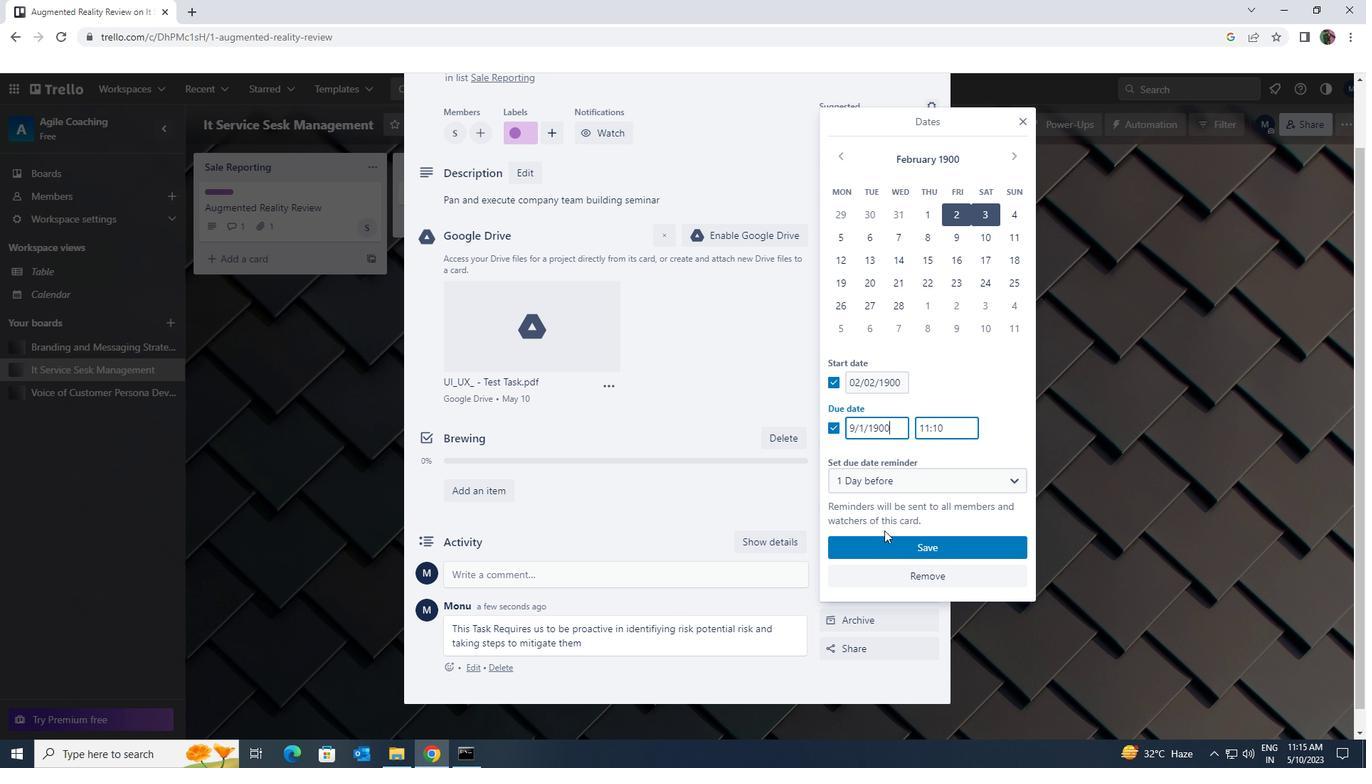 
Action: Mouse pressed left at (899, 550)
Screenshot: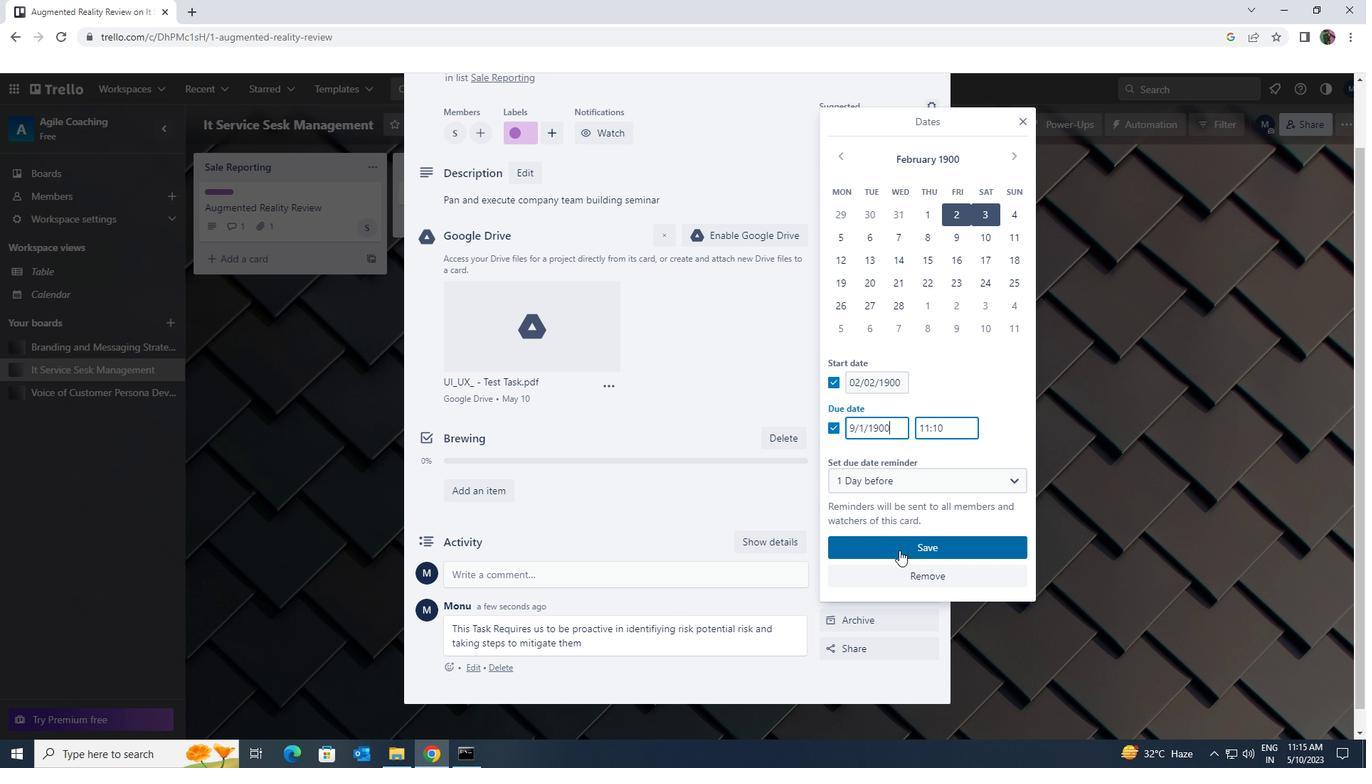 
Action: Mouse moved to (901, 550)
Screenshot: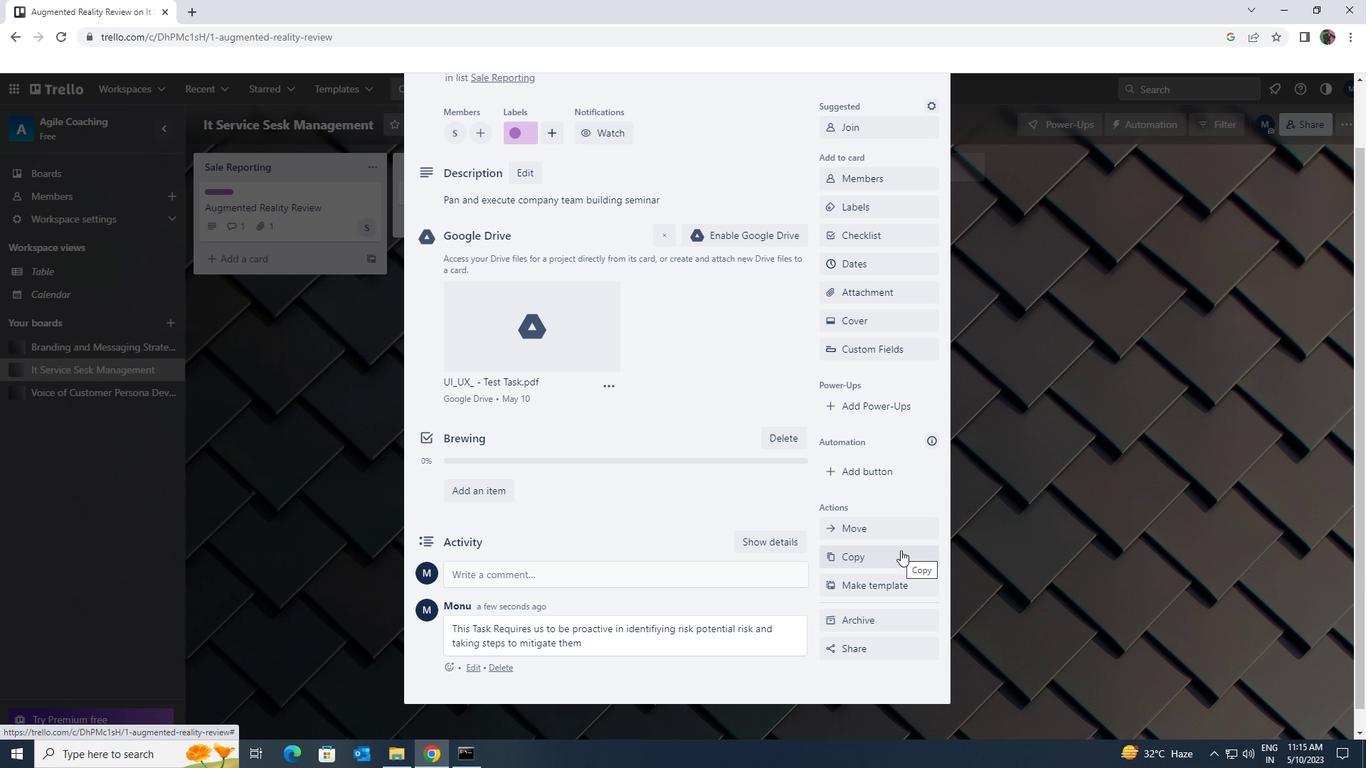 
